 Task: Open Card Compliance Assessment in Board IT Infrastructure Planning and Optimization to Workspace Information Management and add a team member Softage.3@softage.net, a label Blue, a checklist Patent Application, an attachment from your computer, a color Blue and finally, add a card description 'Conduct customer research for new customer referral' and a comment 'This task presents an opportunity to demonstrate our leadership and decision-making skills, making informed choices and taking action.'. Add a start date 'Jan 03, 1900' with a due date 'Jan 10, 1900'
Action: Mouse moved to (292, 159)
Screenshot: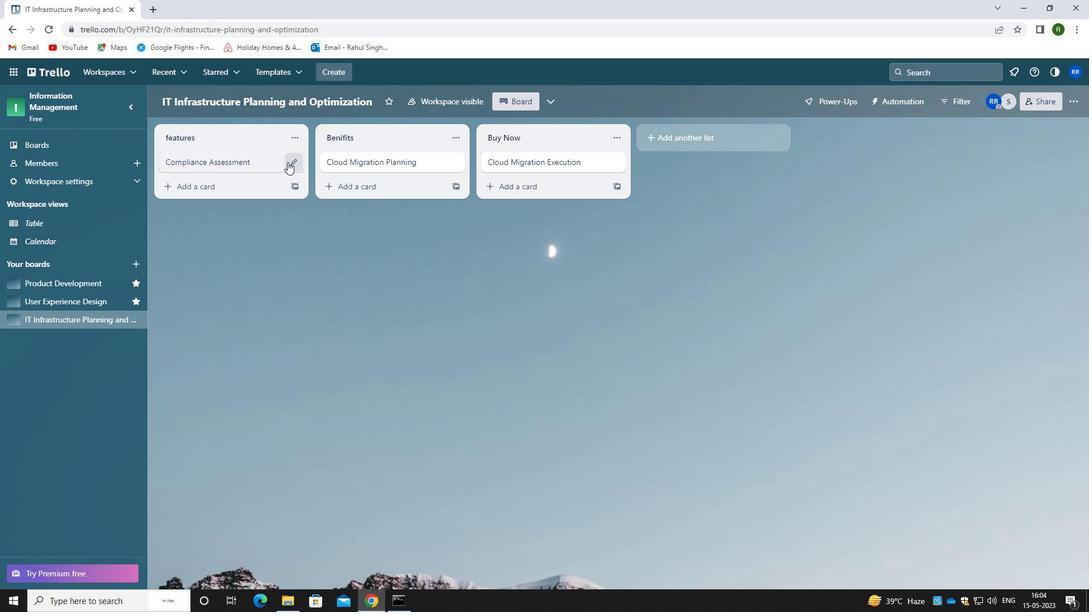 
Action: Mouse pressed left at (292, 159)
Screenshot: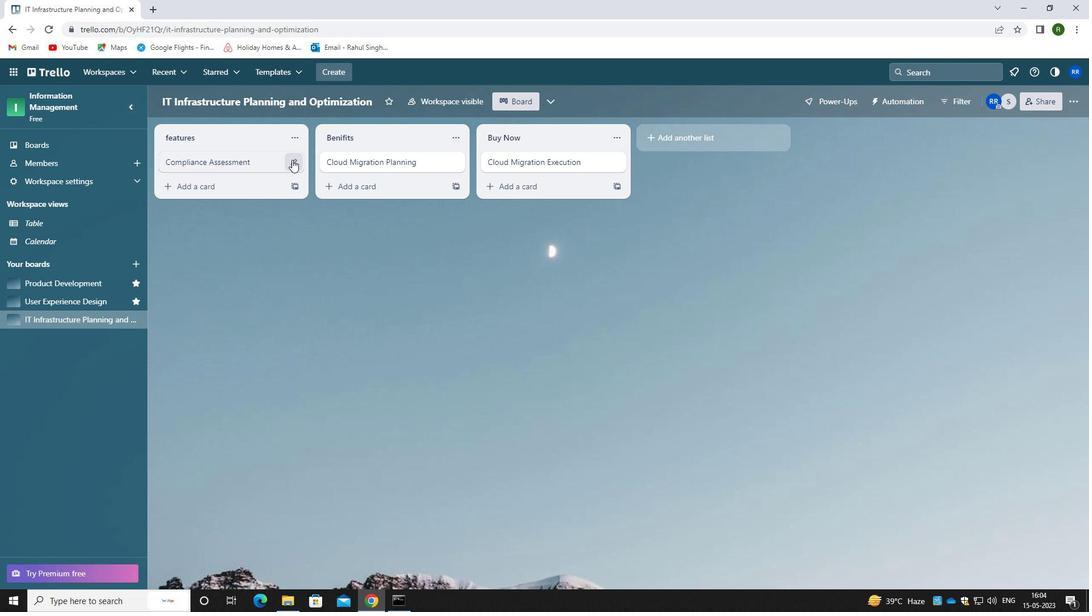 
Action: Mouse moved to (353, 164)
Screenshot: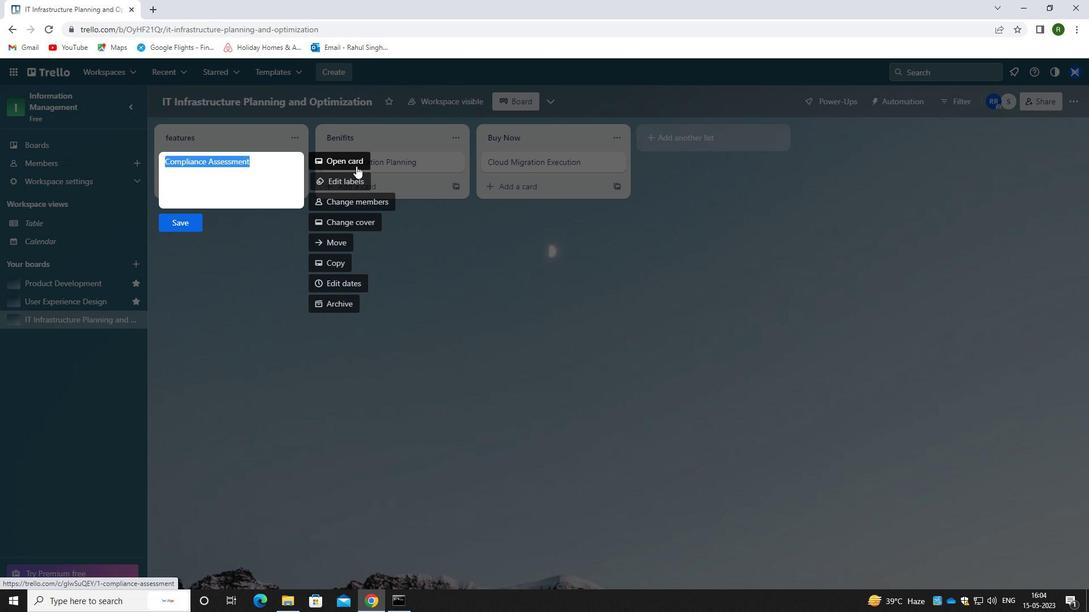 
Action: Mouse pressed left at (353, 164)
Screenshot: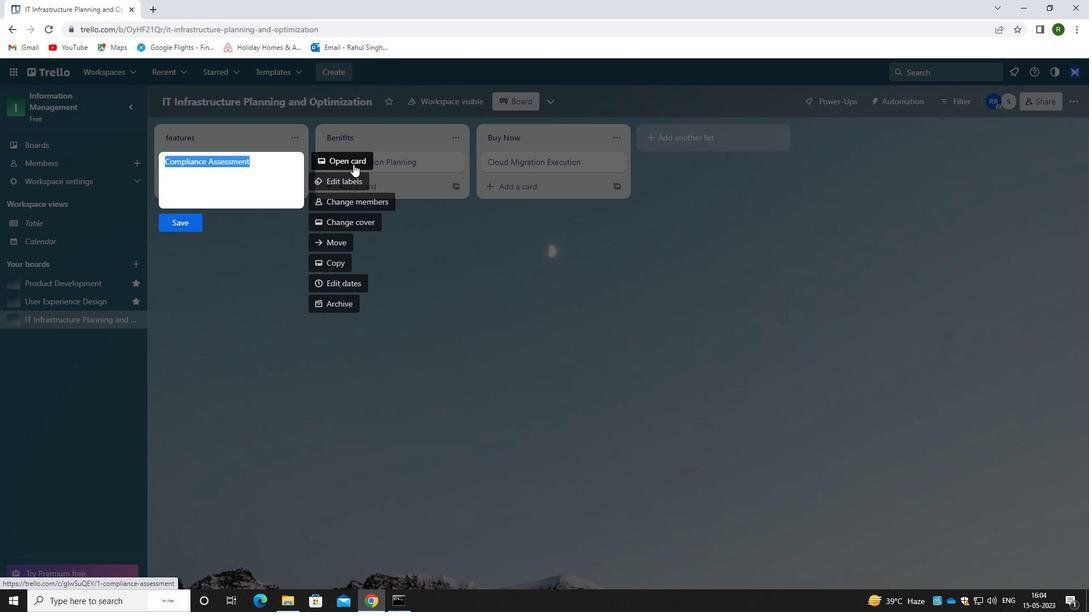 
Action: Mouse moved to (682, 203)
Screenshot: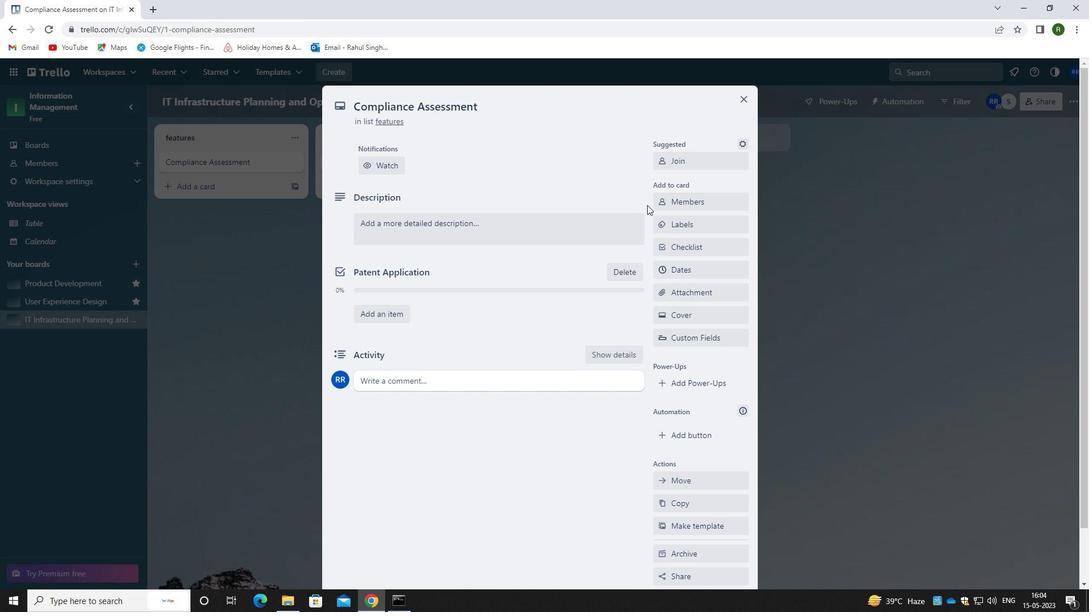 
Action: Mouse pressed left at (682, 203)
Screenshot: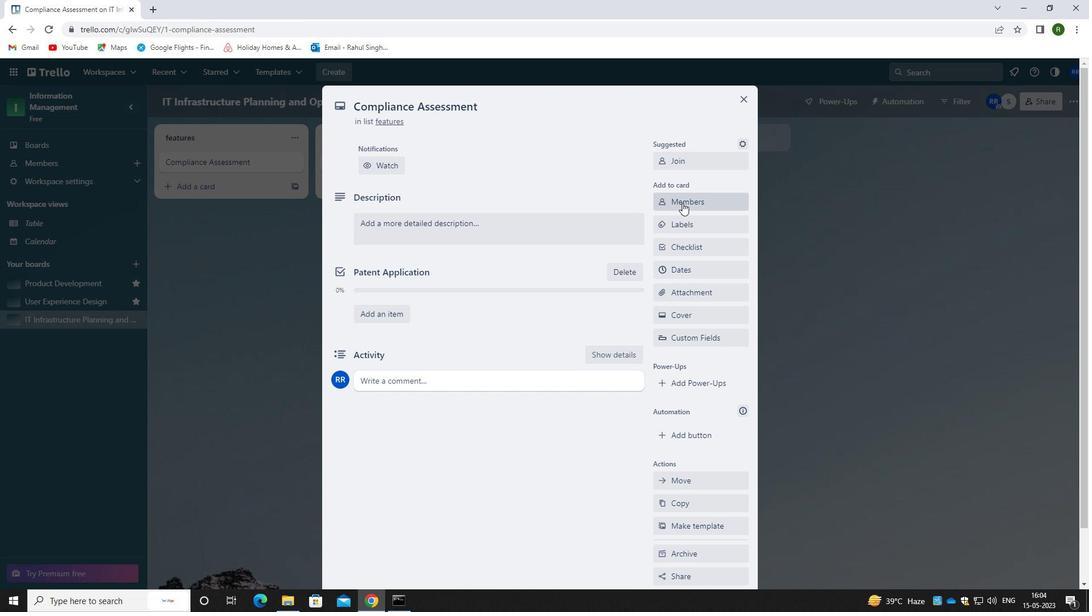 
Action: Mouse moved to (573, 212)
Screenshot: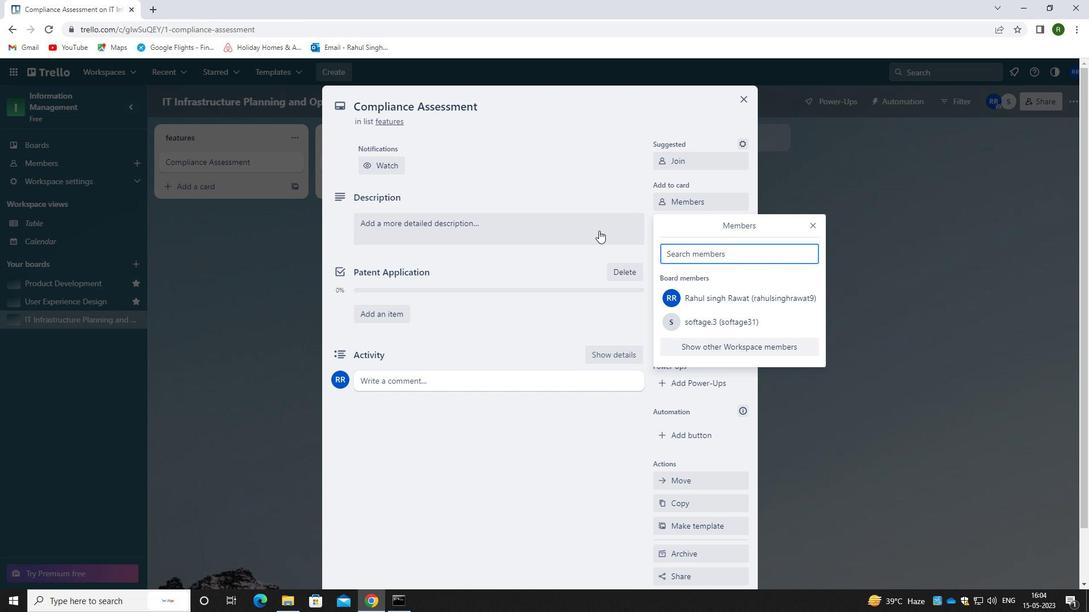 
Action: Key pressed <Key.caps_lock>s<Key.caps_lock>oftage.3<Key.shift>@SOFTAGE.NET
Screenshot: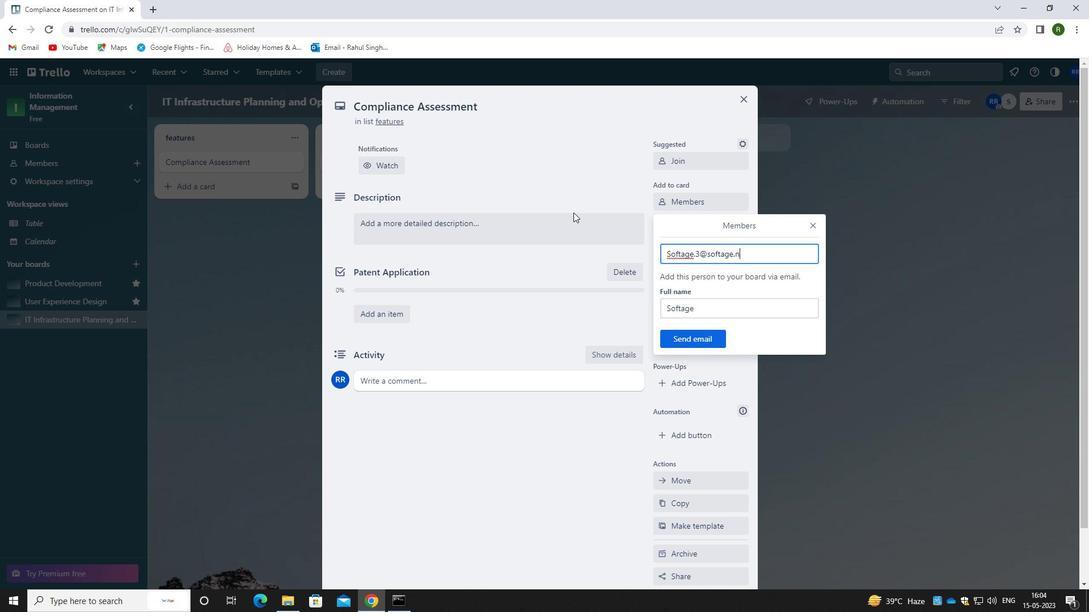
Action: Mouse moved to (685, 338)
Screenshot: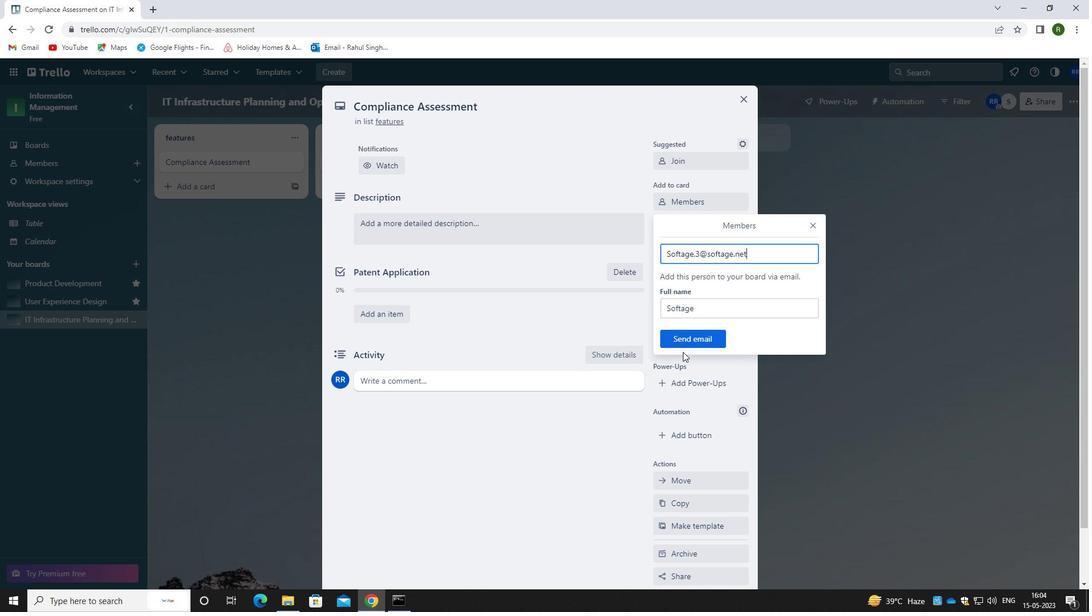 
Action: Mouse pressed left at (685, 338)
Screenshot: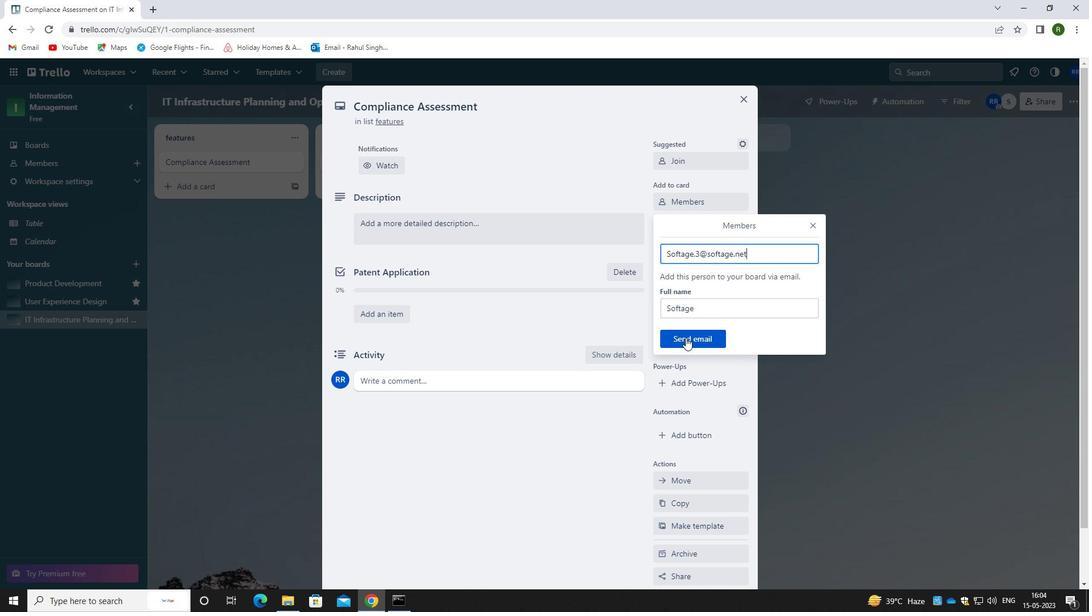 
Action: Mouse moved to (686, 223)
Screenshot: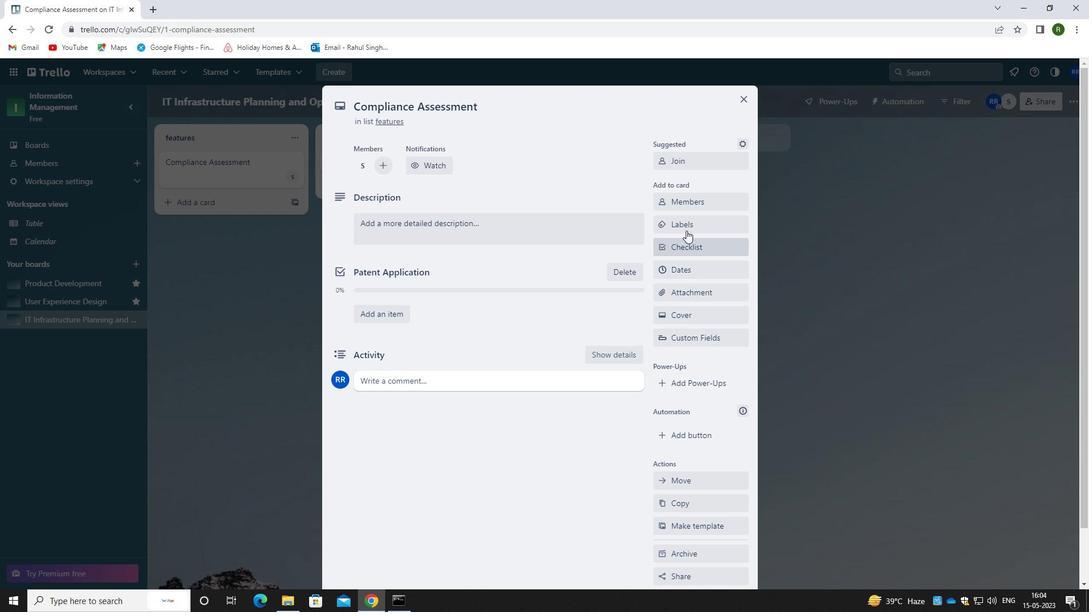 
Action: Mouse pressed left at (686, 223)
Screenshot: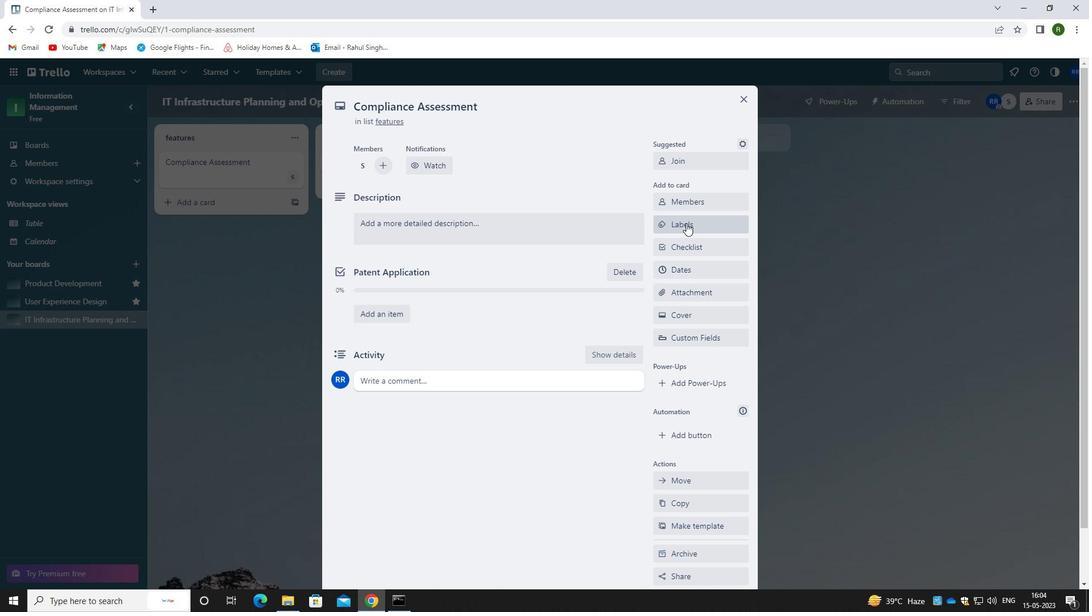 
Action: Mouse moved to (593, 205)
Screenshot: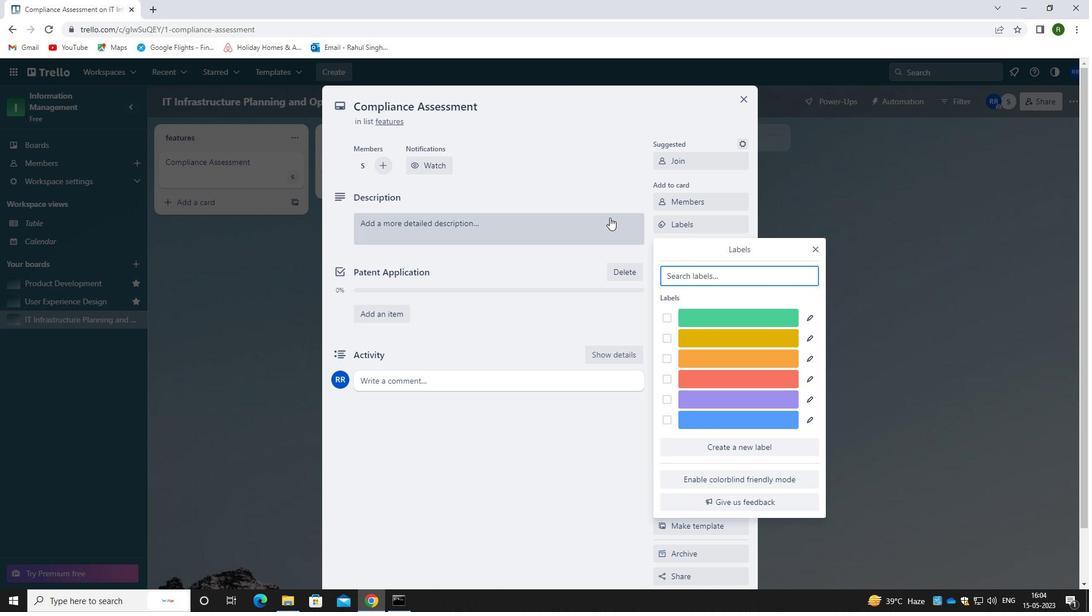 
Action: Key pressed BLUE
Screenshot: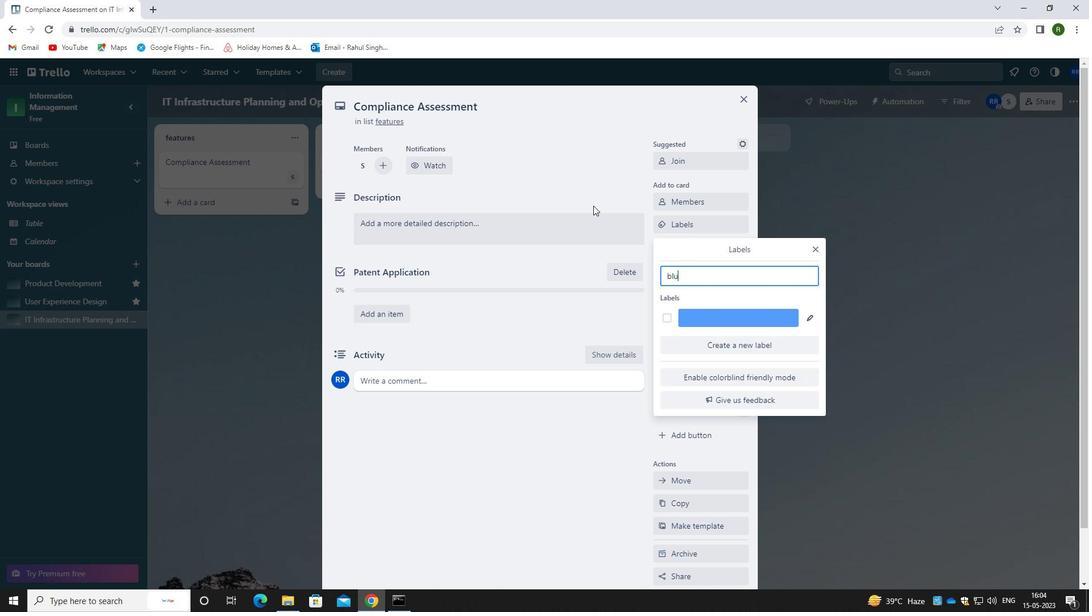 
Action: Mouse moved to (669, 318)
Screenshot: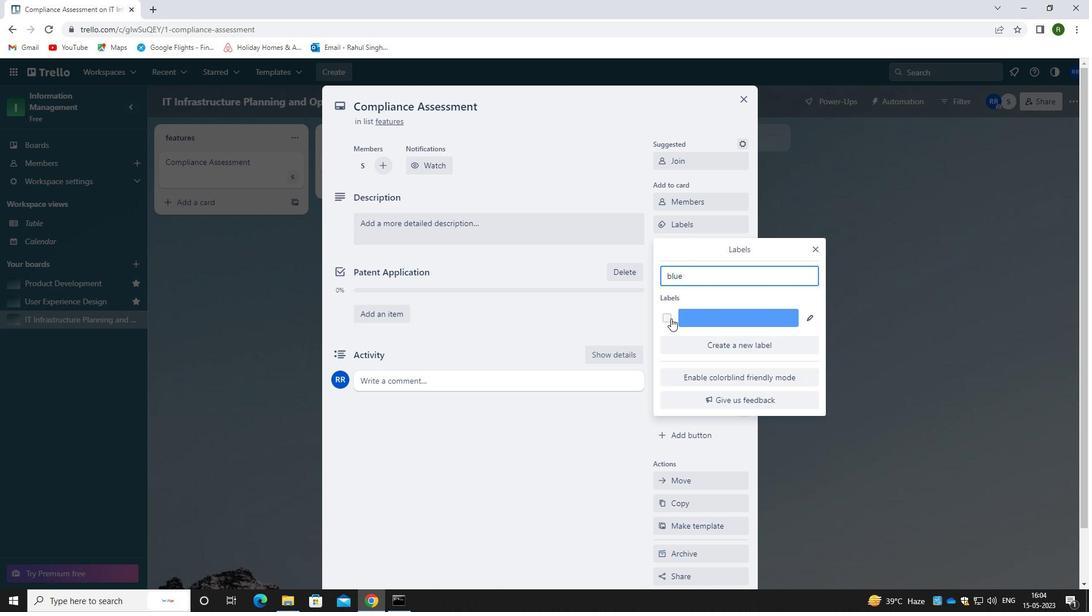 
Action: Mouse pressed left at (669, 318)
Screenshot: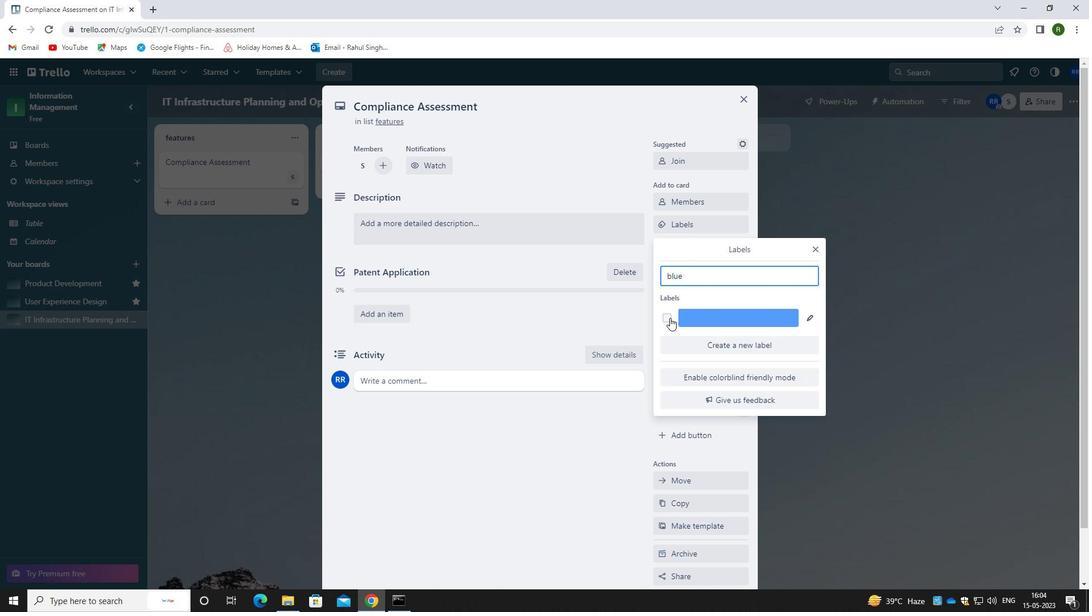 
Action: Mouse moved to (610, 436)
Screenshot: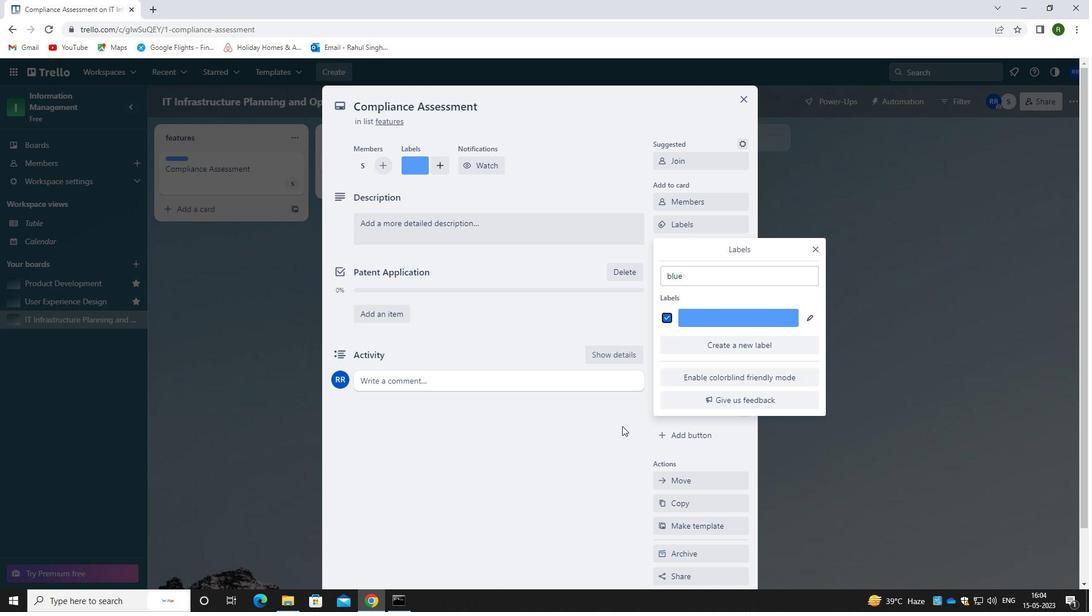 
Action: Mouse pressed left at (610, 436)
Screenshot: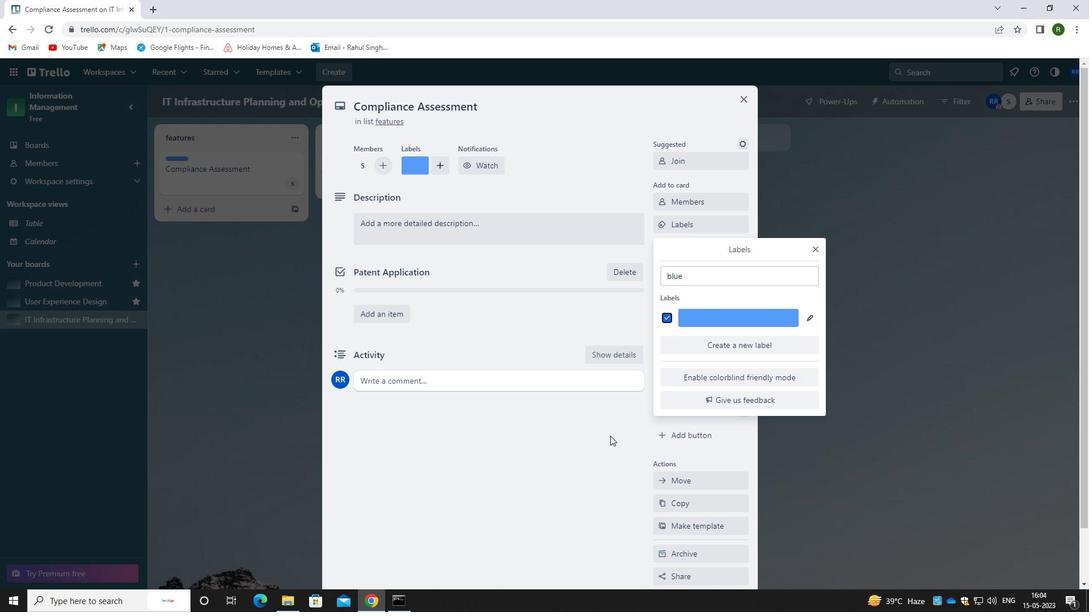 
Action: Mouse moved to (692, 242)
Screenshot: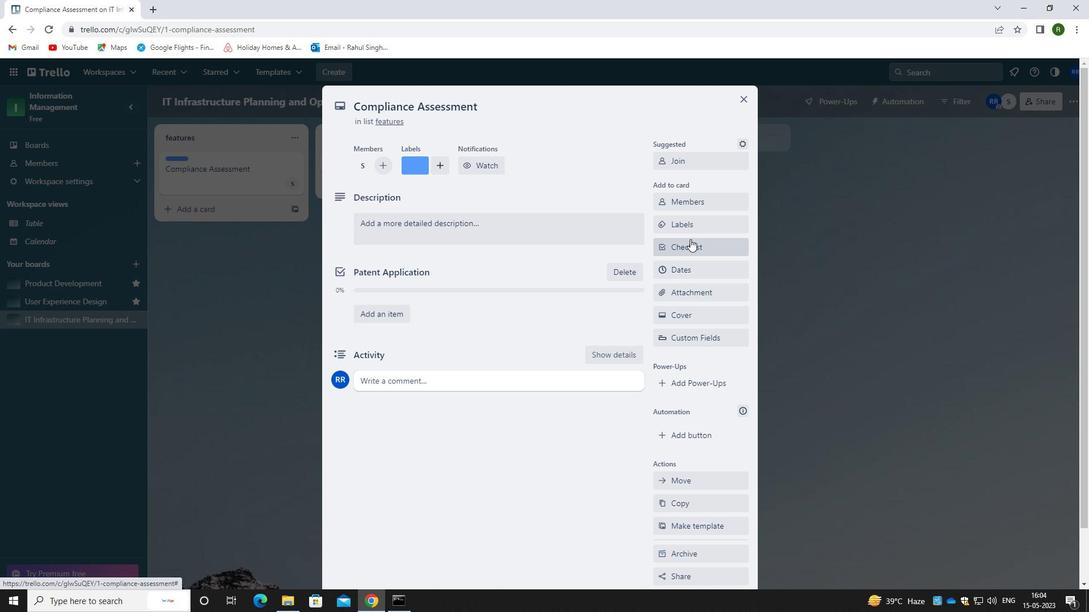 
Action: Mouse pressed left at (692, 242)
Screenshot: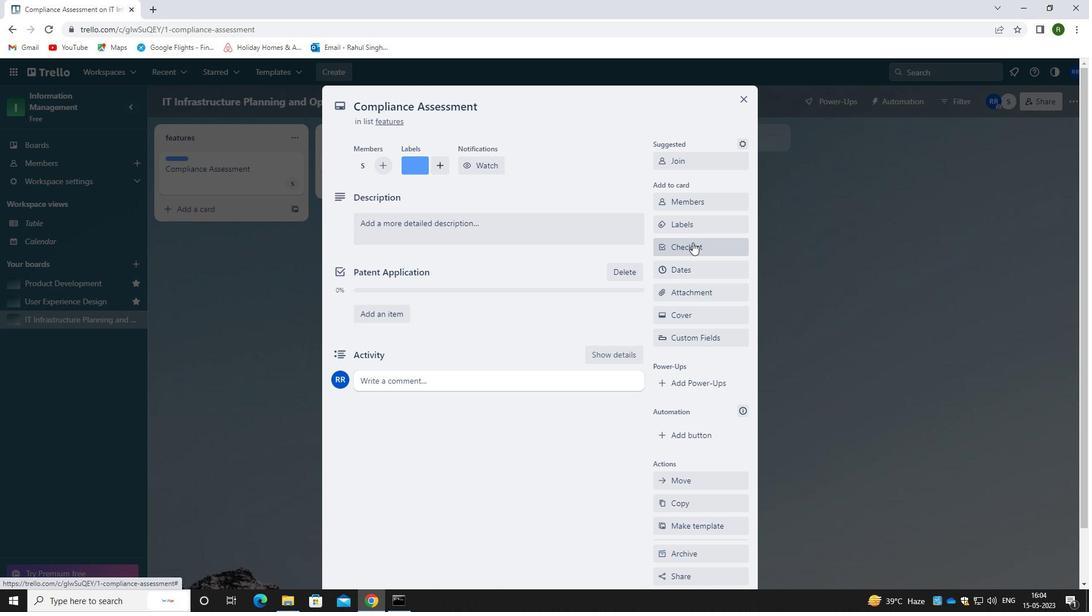 
Action: Mouse moved to (668, 272)
Screenshot: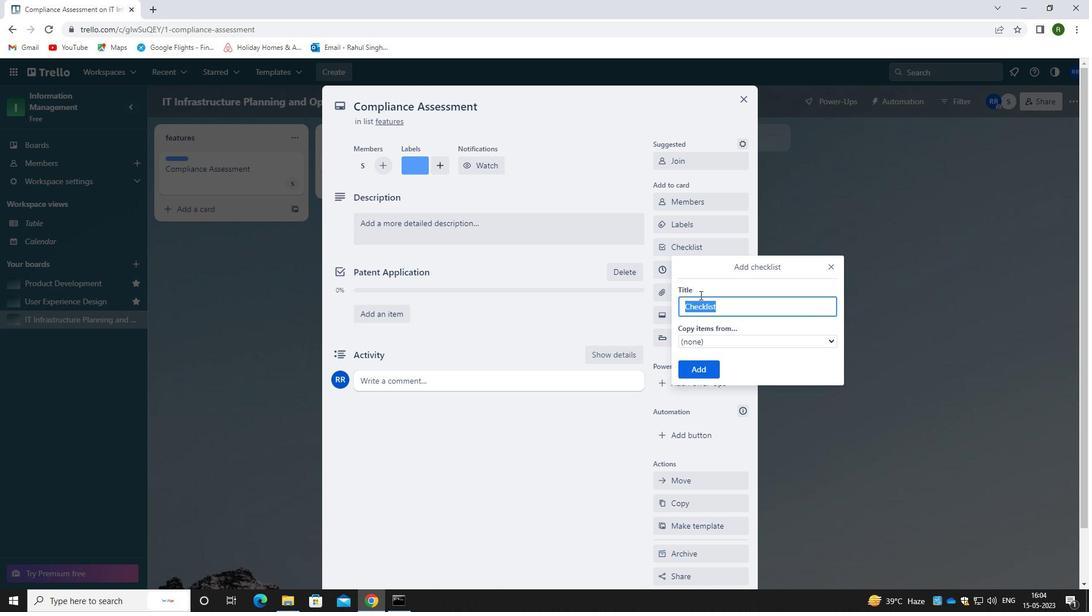 
Action: Key pressed <Key.backspace><Key.shift>PATENT<Key.space><Key.shift>APPLICATION
Screenshot: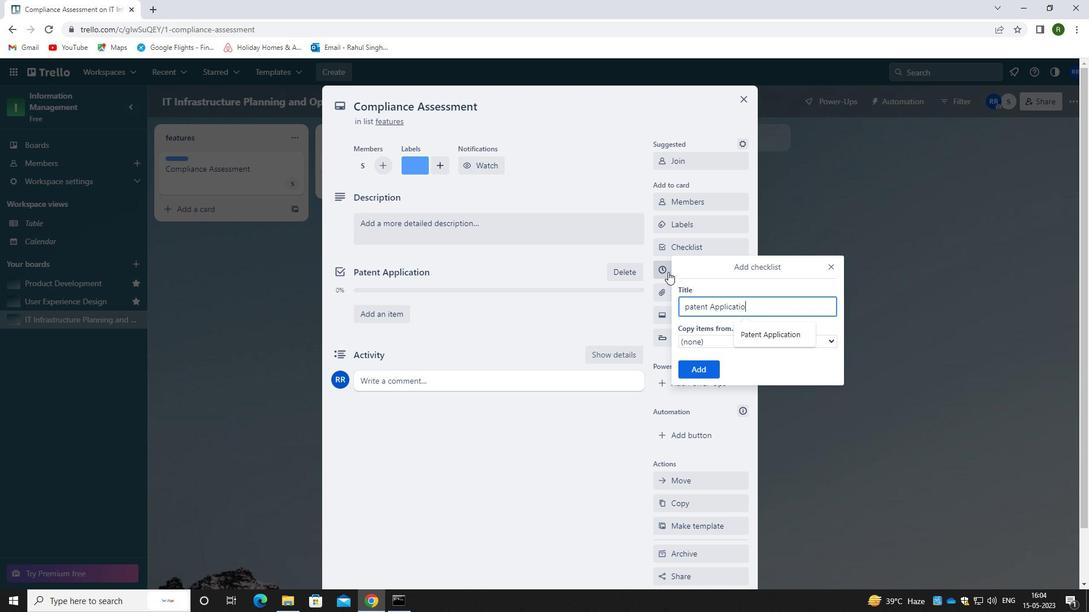 
Action: Mouse moved to (763, 342)
Screenshot: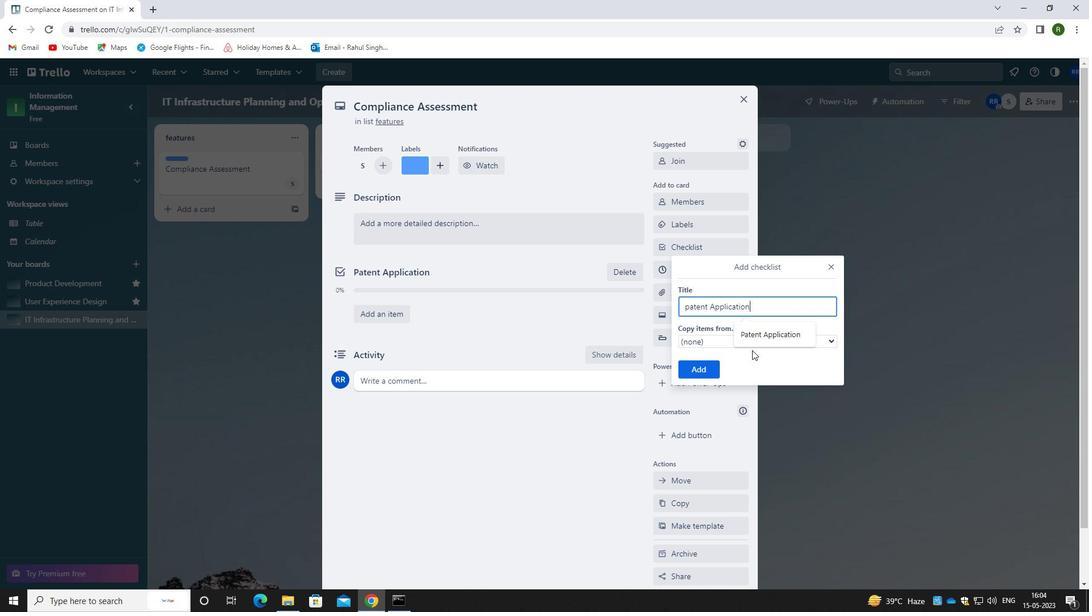 
Action: Mouse pressed left at (763, 342)
Screenshot: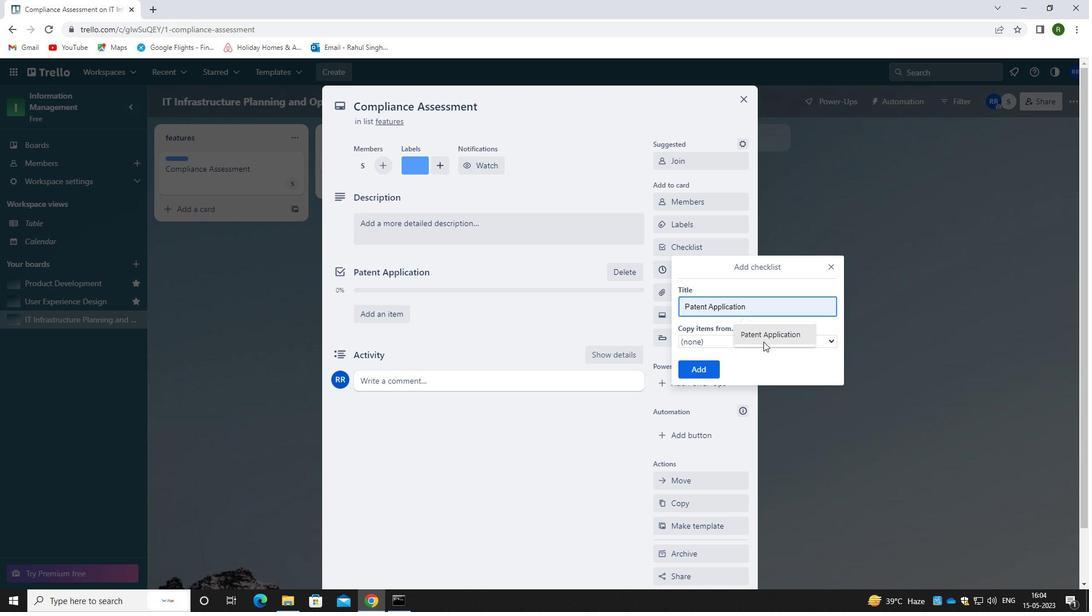 
Action: Mouse moved to (697, 364)
Screenshot: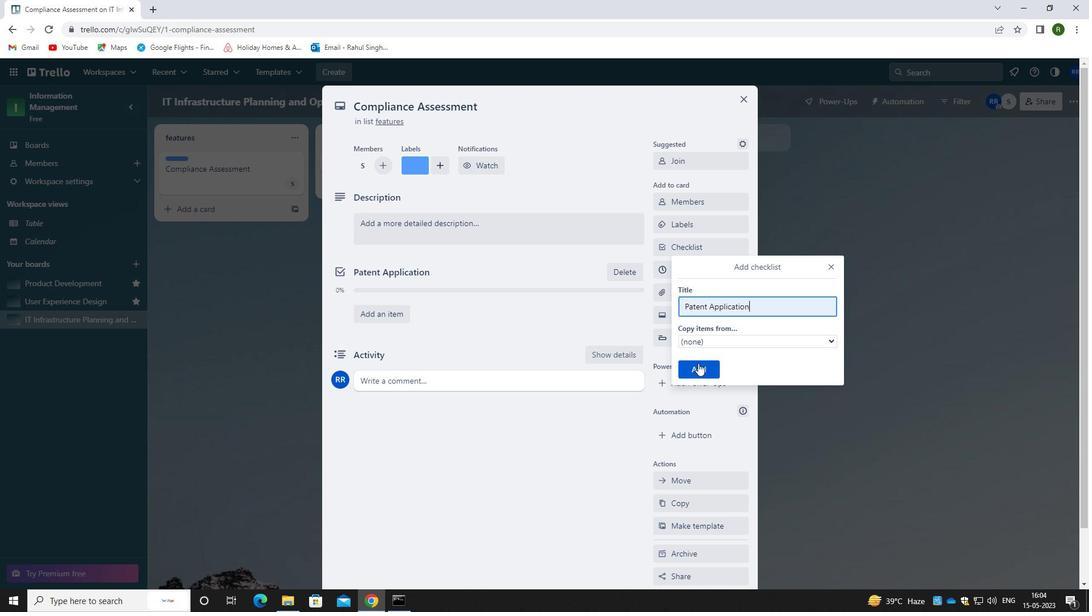 
Action: Mouse pressed left at (697, 364)
Screenshot: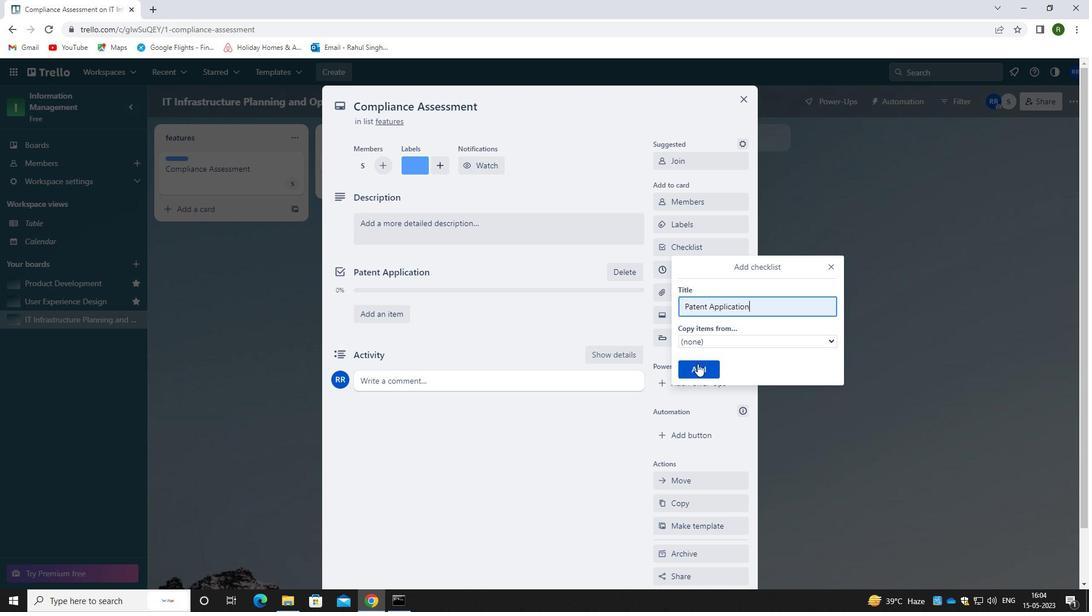 
Action: Mouse moved to (686, 289)
Screenshot: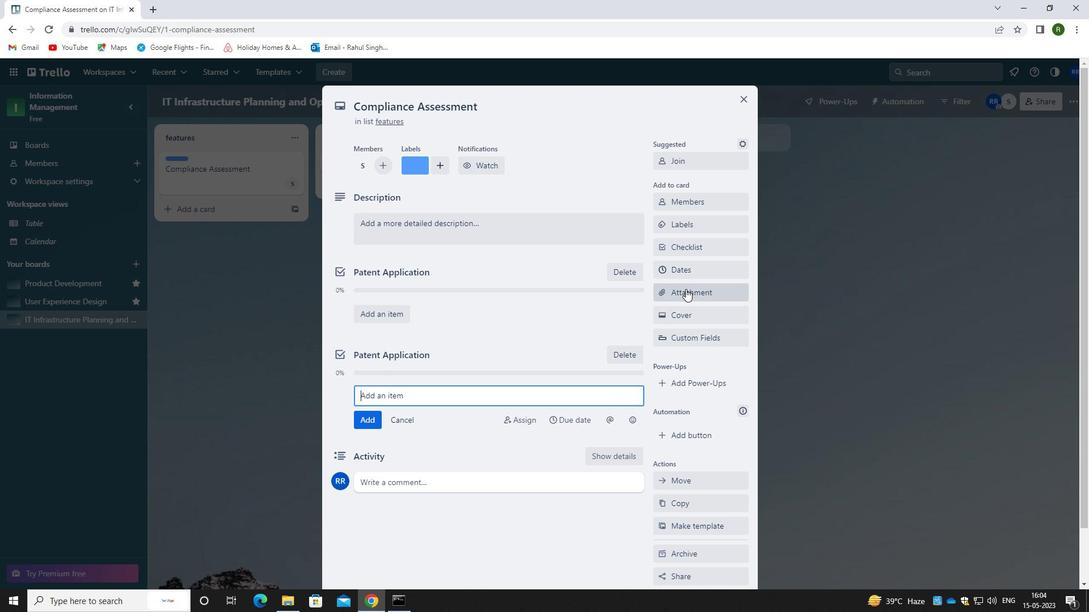 
Action: Mouse pressed left at (686, 289)
Screenshot: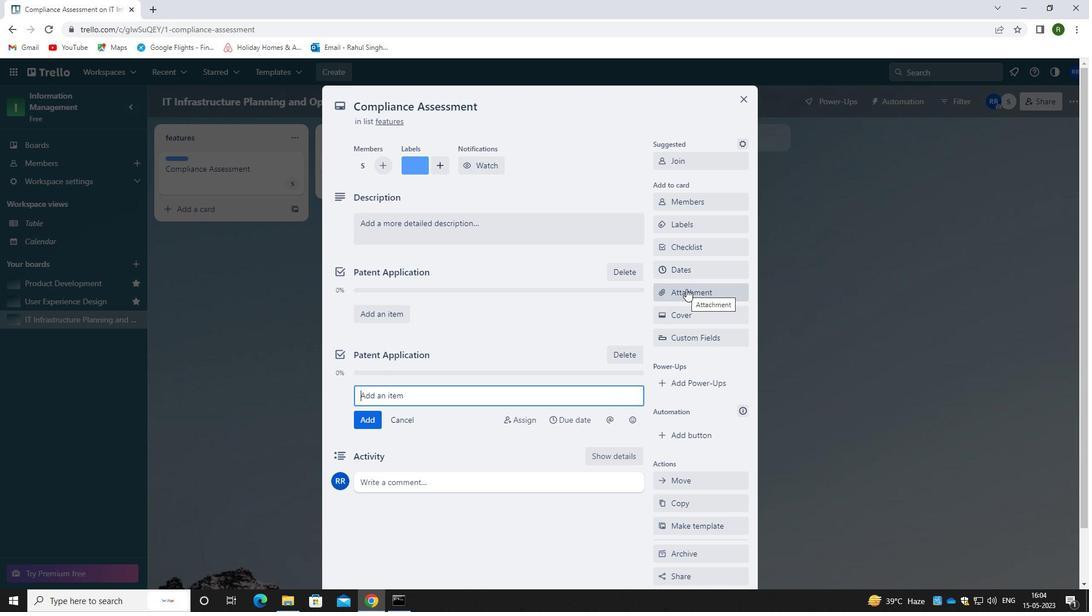 
Action: Mouse moved to (684, 343)
Screenshot: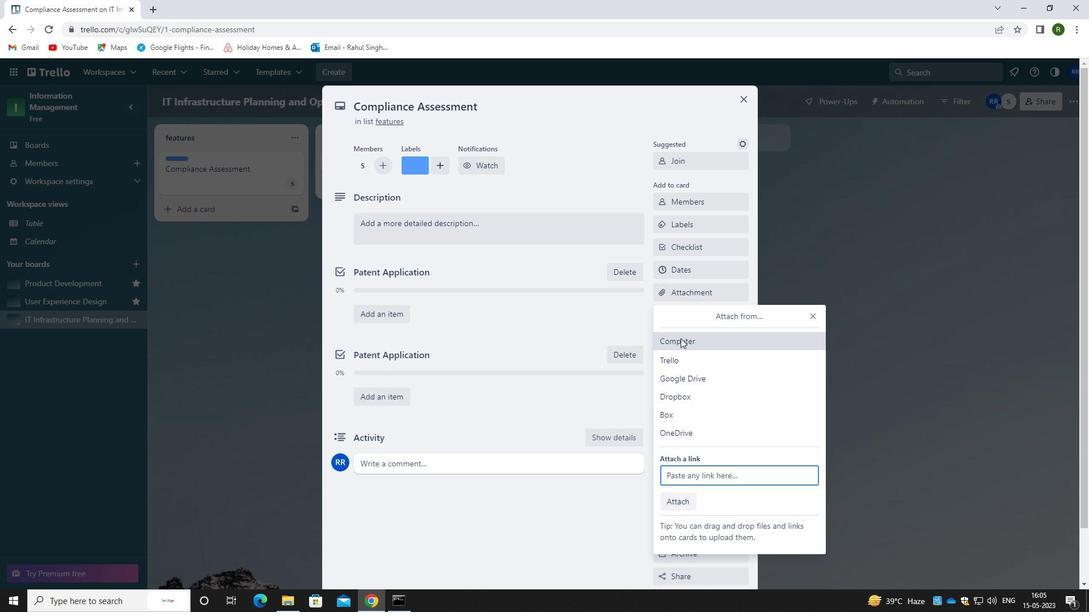 
Action: Mouse pressed left at (684, 343)
Screenshot: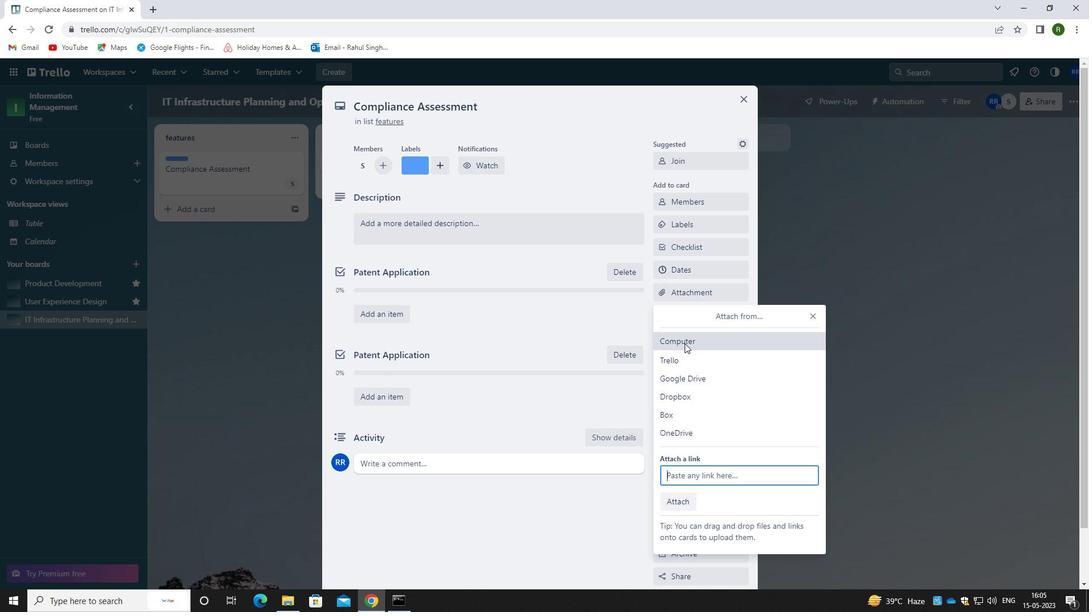 
Action: Mouse moved to (148, 125)
Screenshot: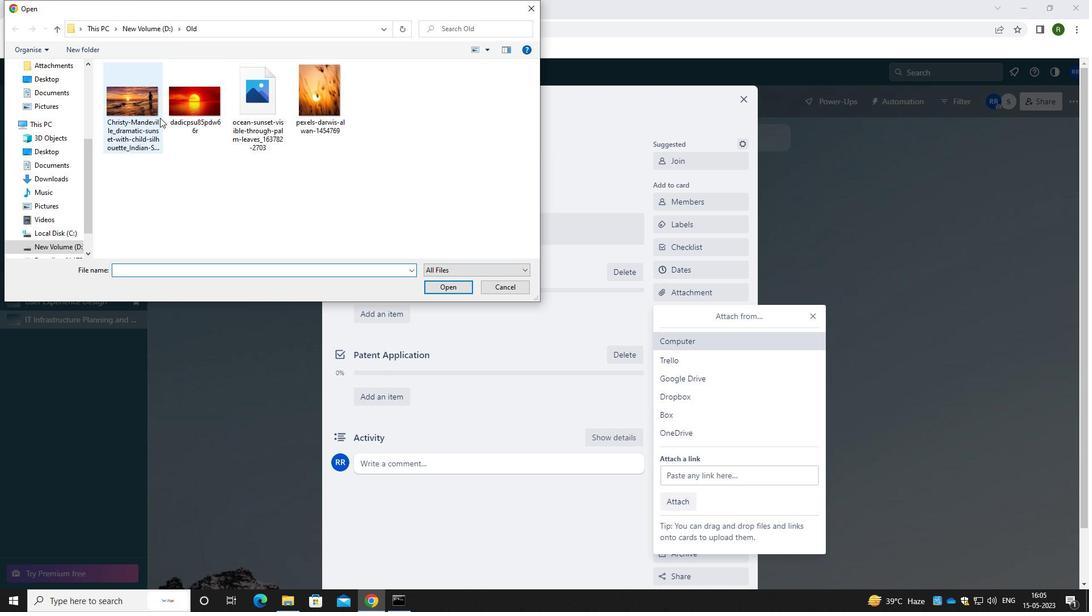 
Action: Mouse pressed left at (148, 125)
Screenshot: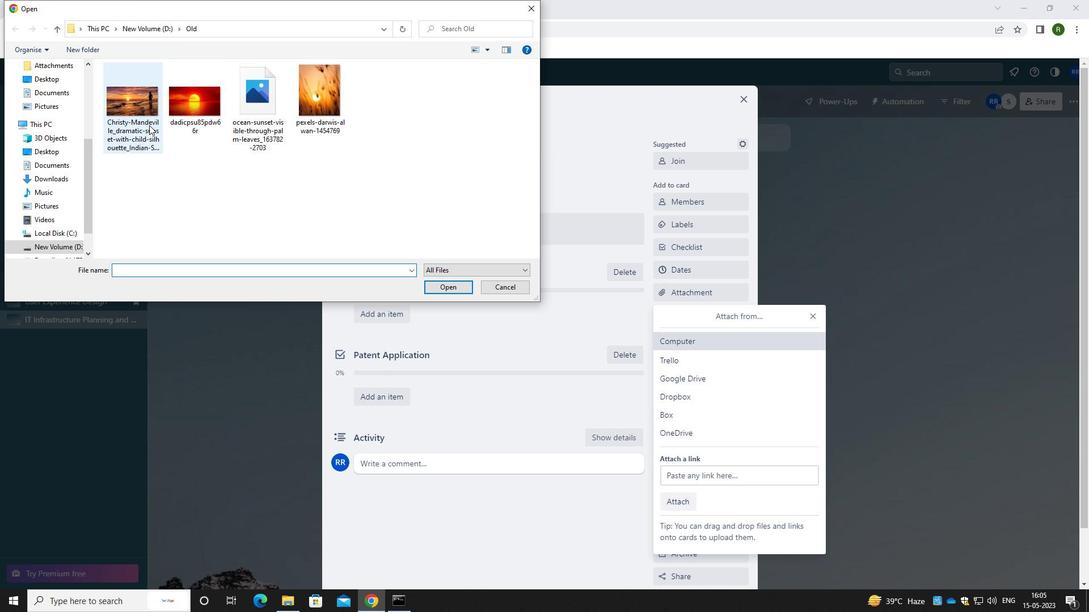 
Action: Mouse moved to (446, 285)
Screenshot: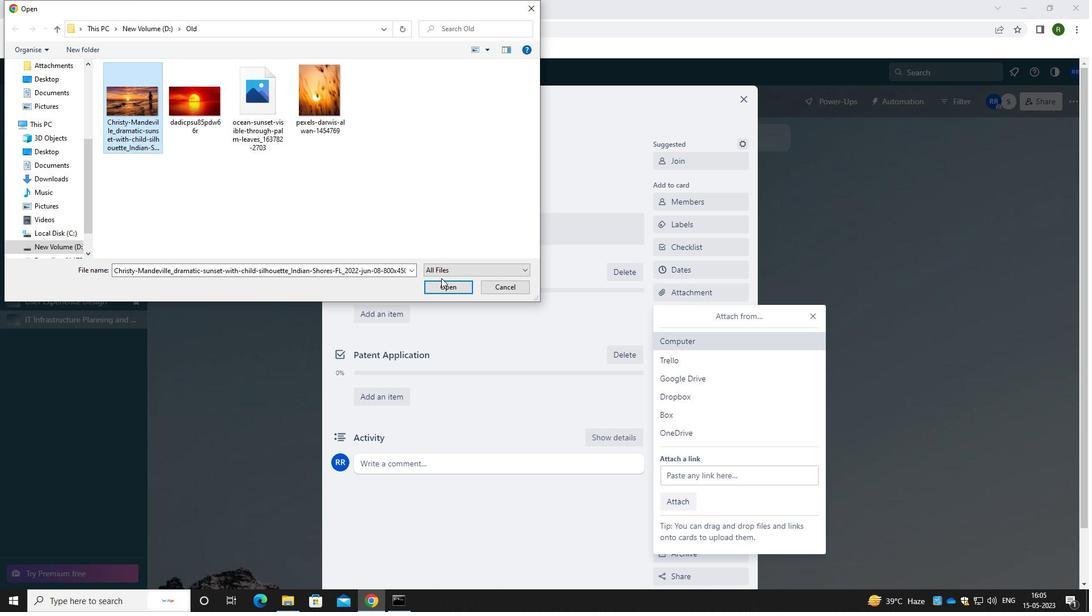 
Action: Mouse pressed left at (446, 285)
Screenshot: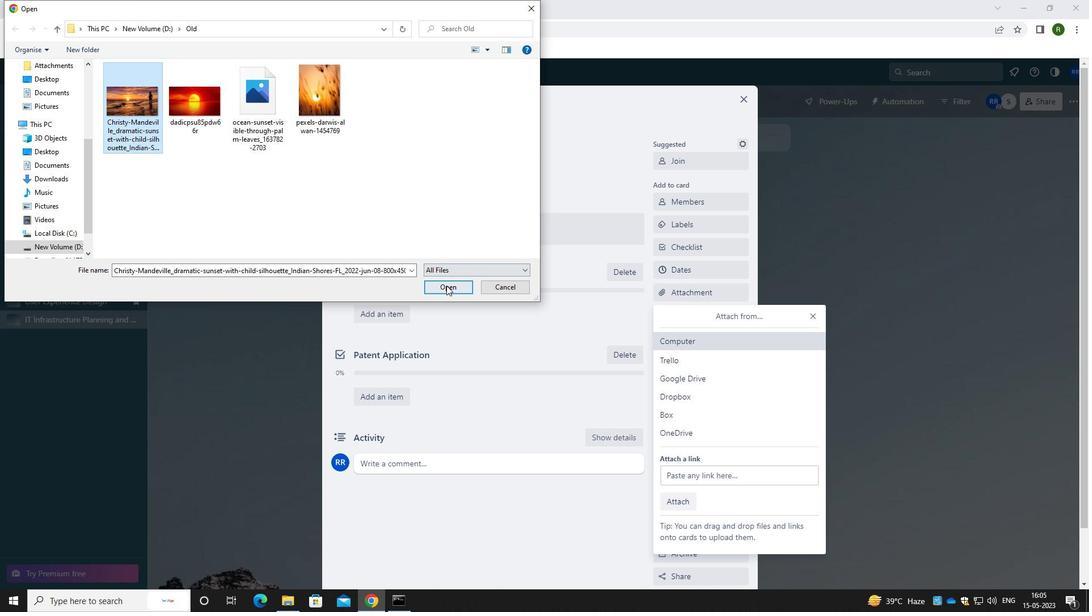 
Action: Mouse moved to (479, 238)
Screenshot: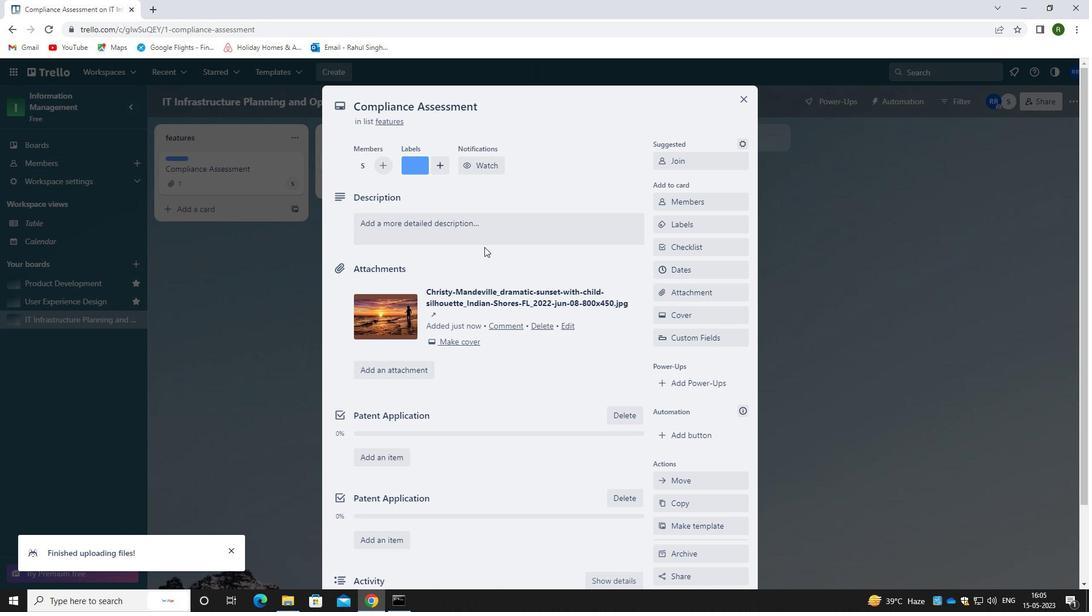 
Action: Mouse pressed left at (479, 238)
Screenshot: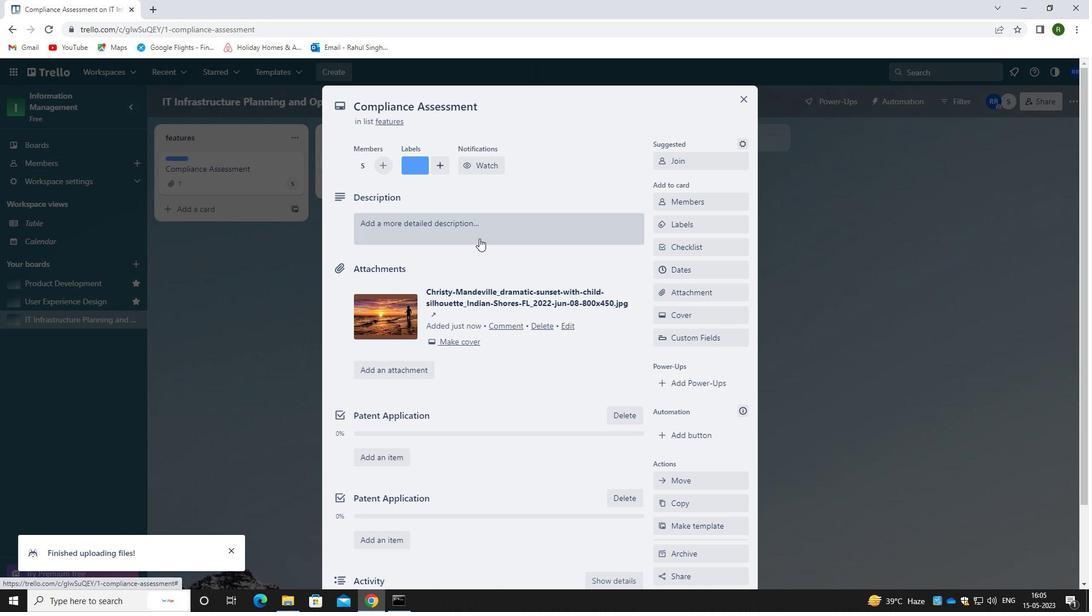 
Action: Mouse moved to (491, 283)
Screenshot: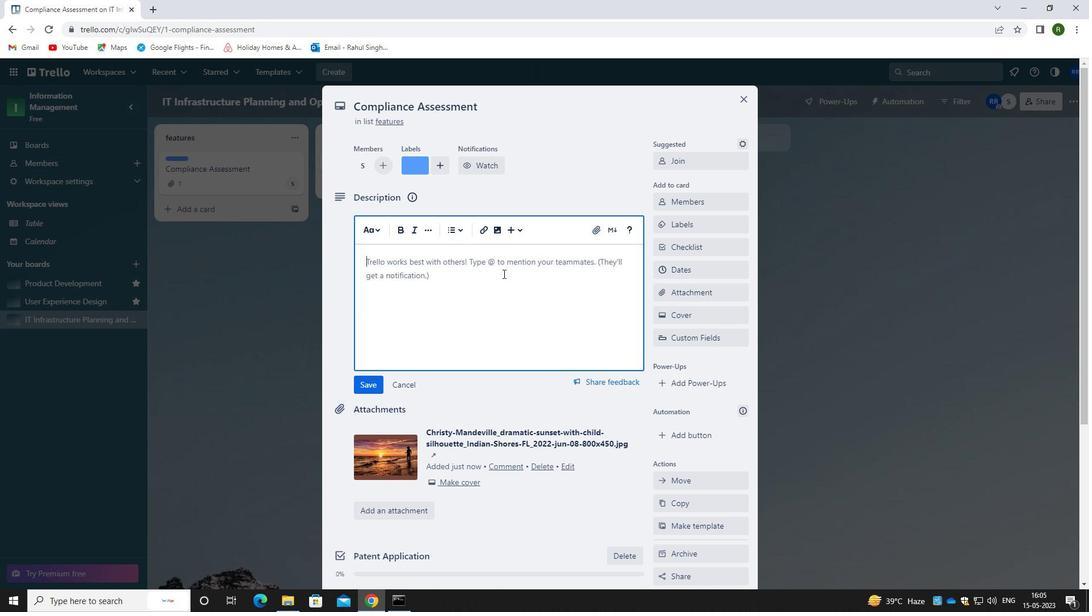 
Action: Mouse pressed left at (491, 283)
Screenshot: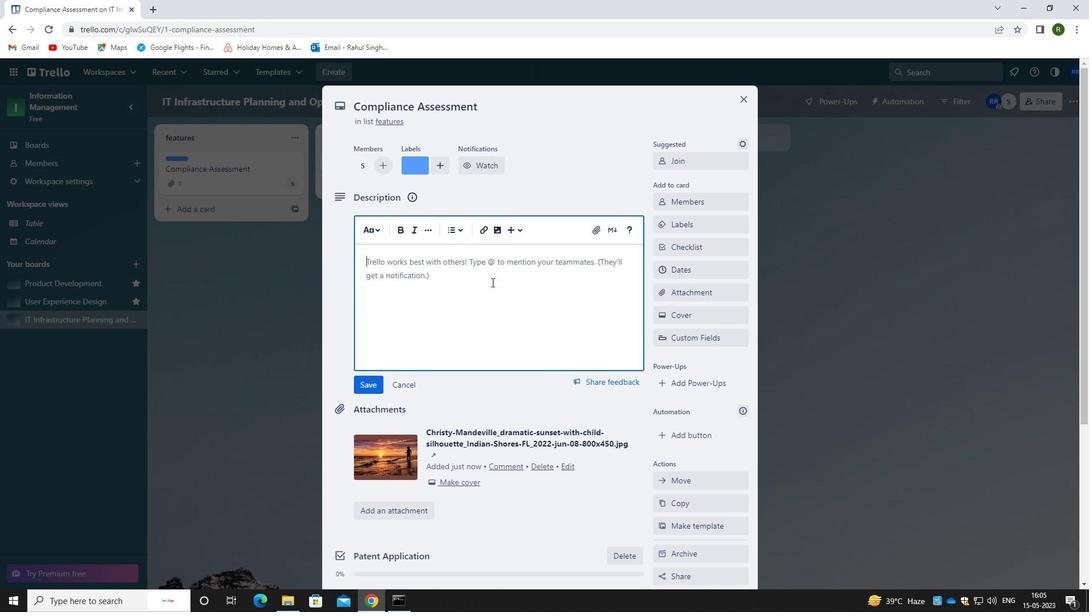 
Action: Key pressed <Key.caps_lock>C<Key.caps_lock>ONDUCT<Key.space>CUSTOMER<Key.space>RESEARCH<Key.space>FOR<Key.space>NEW<Key.space>CUSTOMER<Key.space>REFERRAL
Screenshot: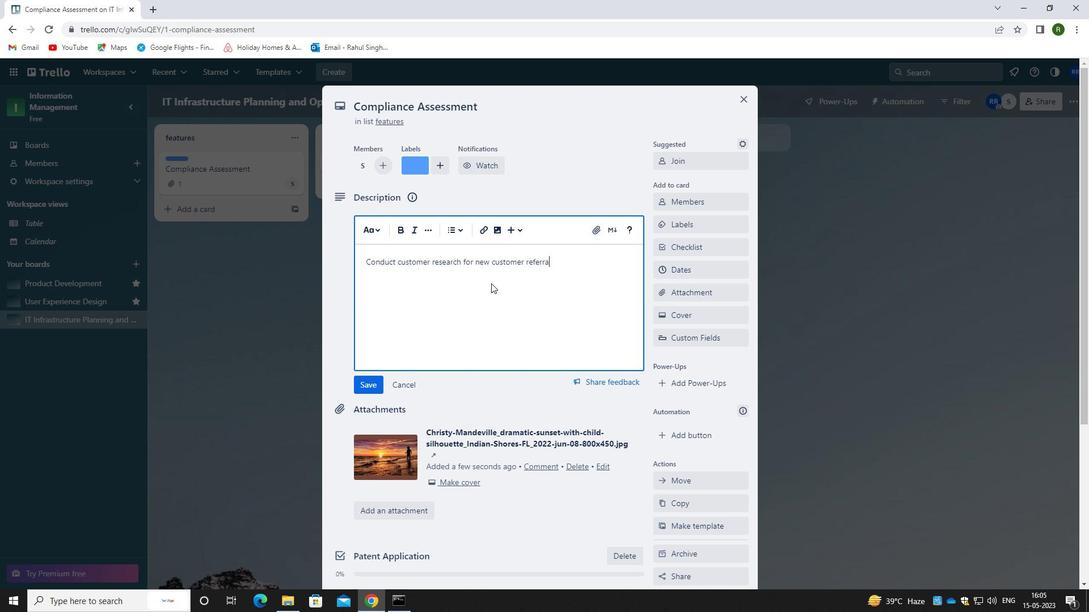 
Action: Mouse moved to (365, 390)
Screenshot: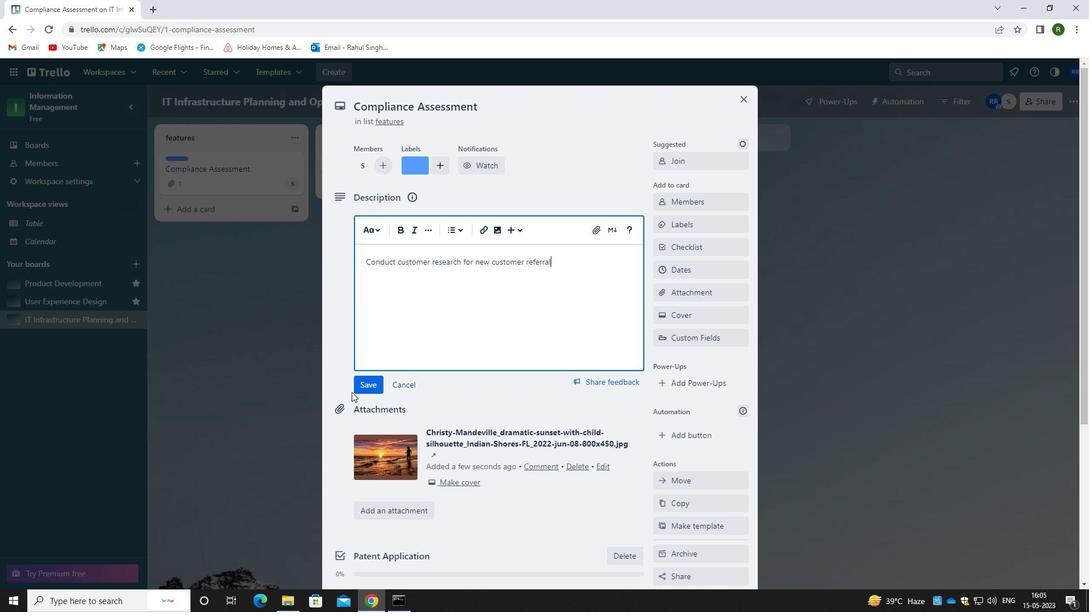 
Action: Mouse pressed left at (365, 390)
Screenshot: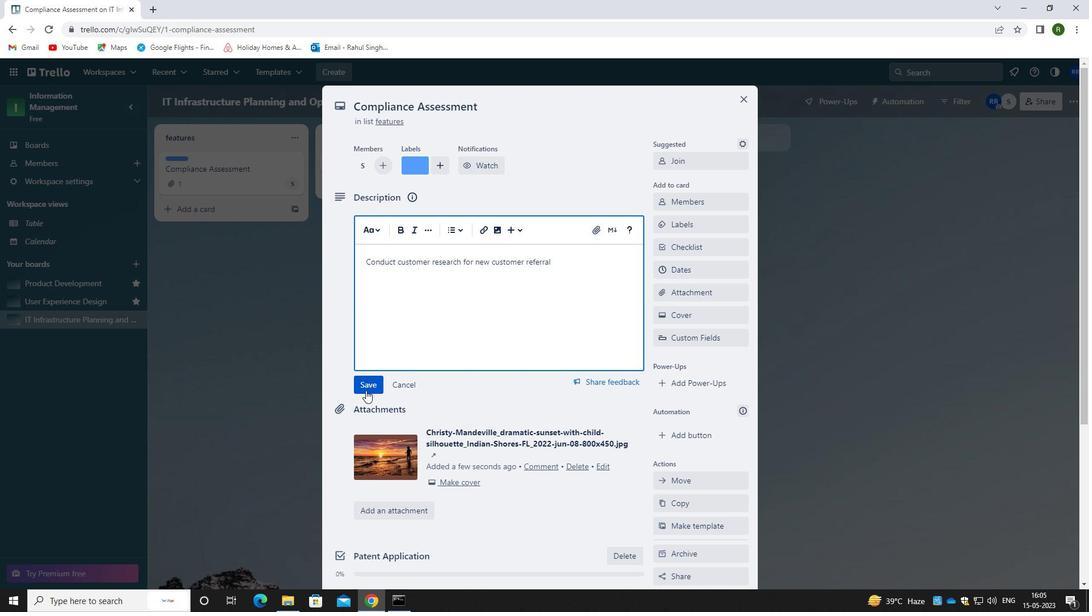
Action: Mouse moved to (454, 345)
Screenshot: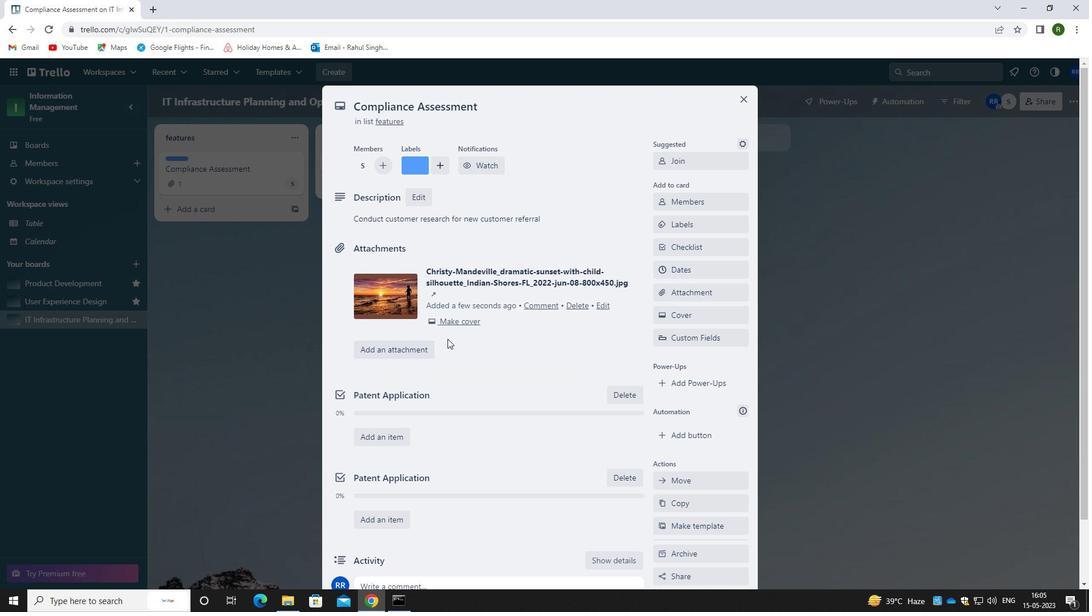 
Action: Mouse scrolled (454, 344) with delta (0, 0)
Screenshot: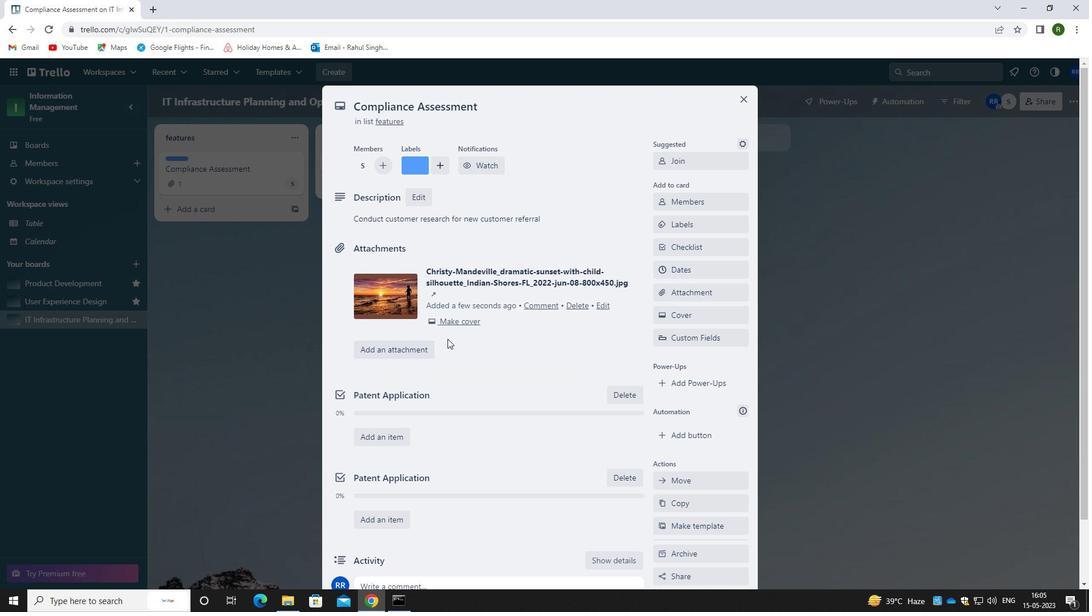 
Action: Mouse moved to (454, 346)
Screenshot: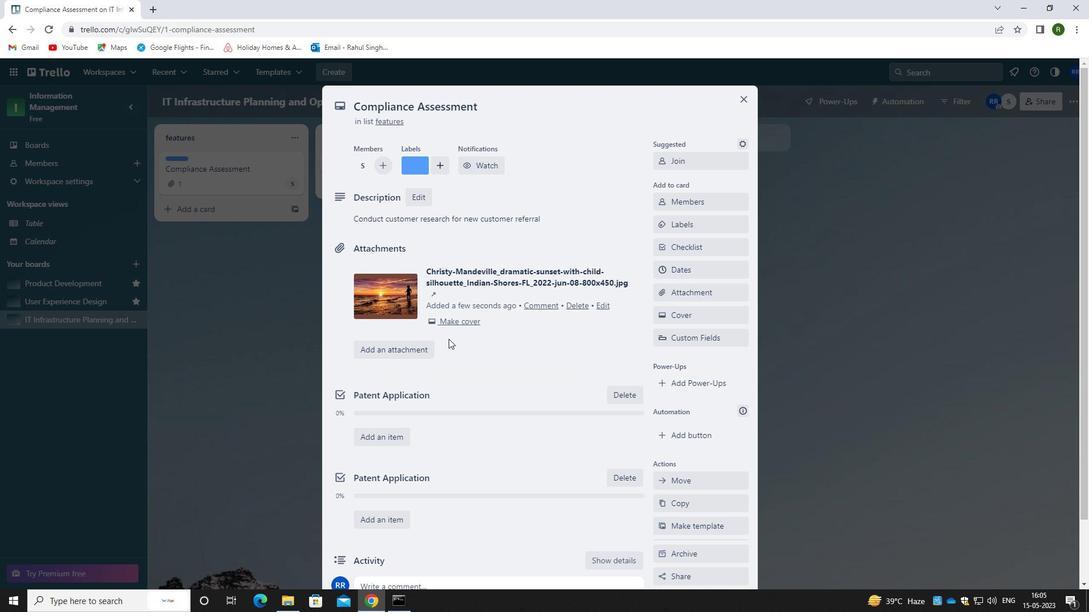 
Action: Mouse scrolled (454, 345) with delta (0, 0)
Screenshot: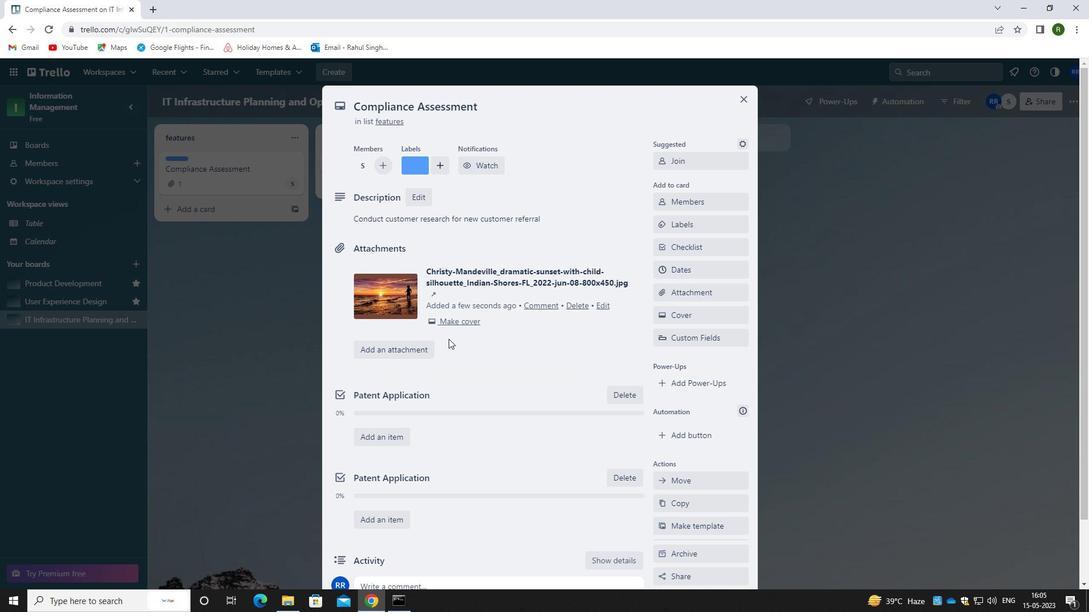 
Action: Mouse moved to (398, 526)
Screenshot: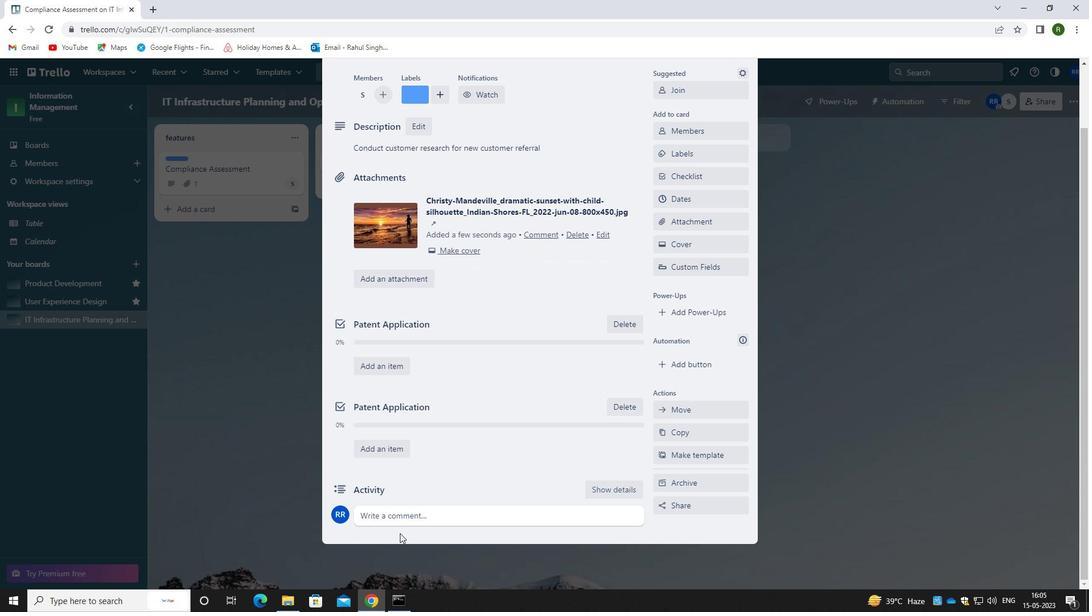 
Action: Mouse pressed left at (398, 526)
Screenshot: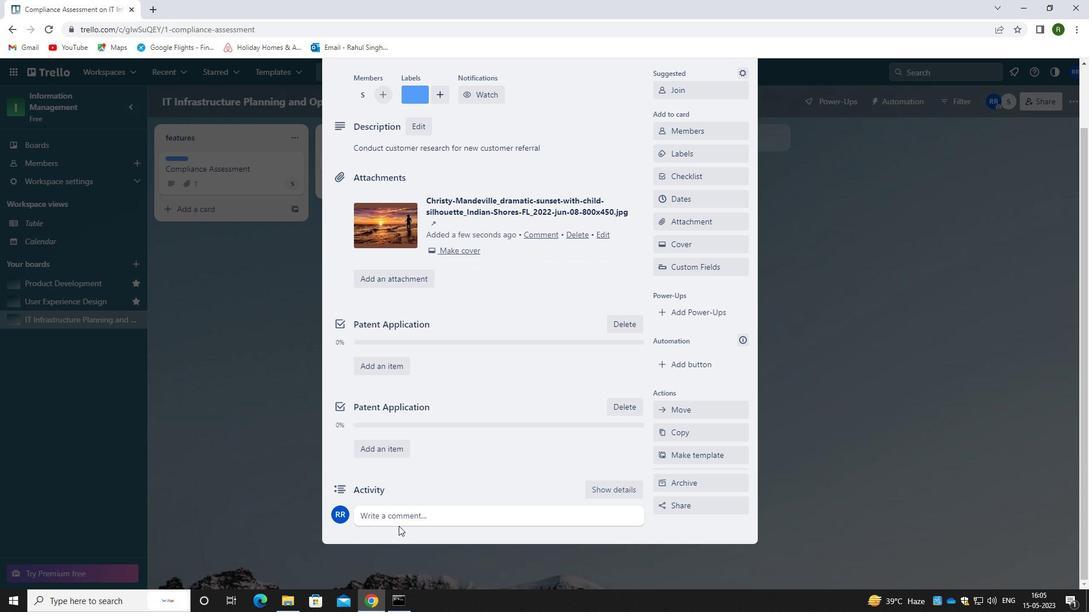 
Action: Mouse moved to (399, 522)
Screenshot: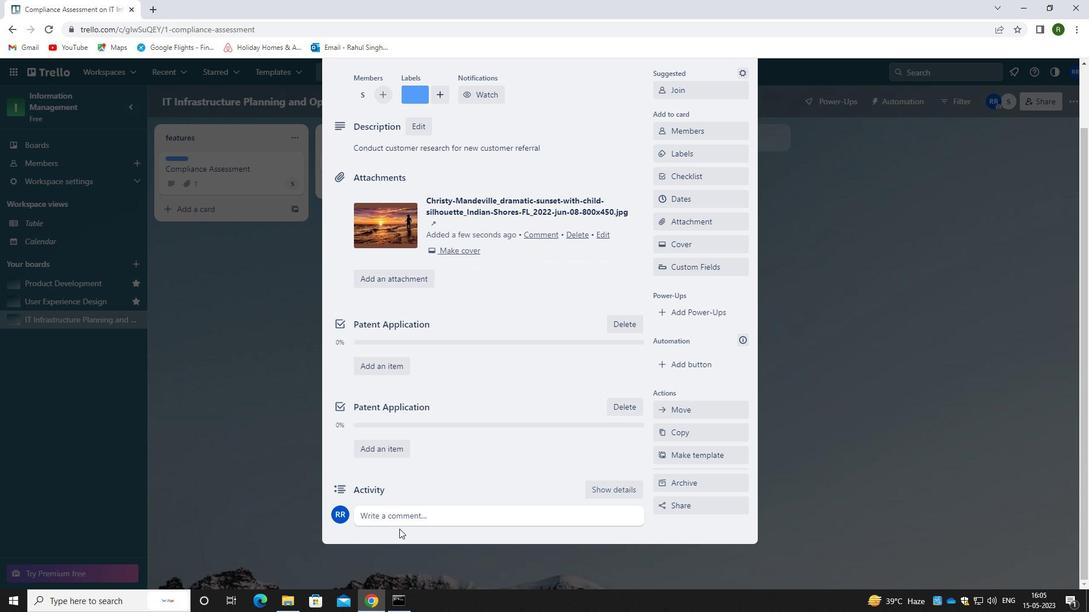 
Action: Mouse pressed left at (399, 522)
Screenshot: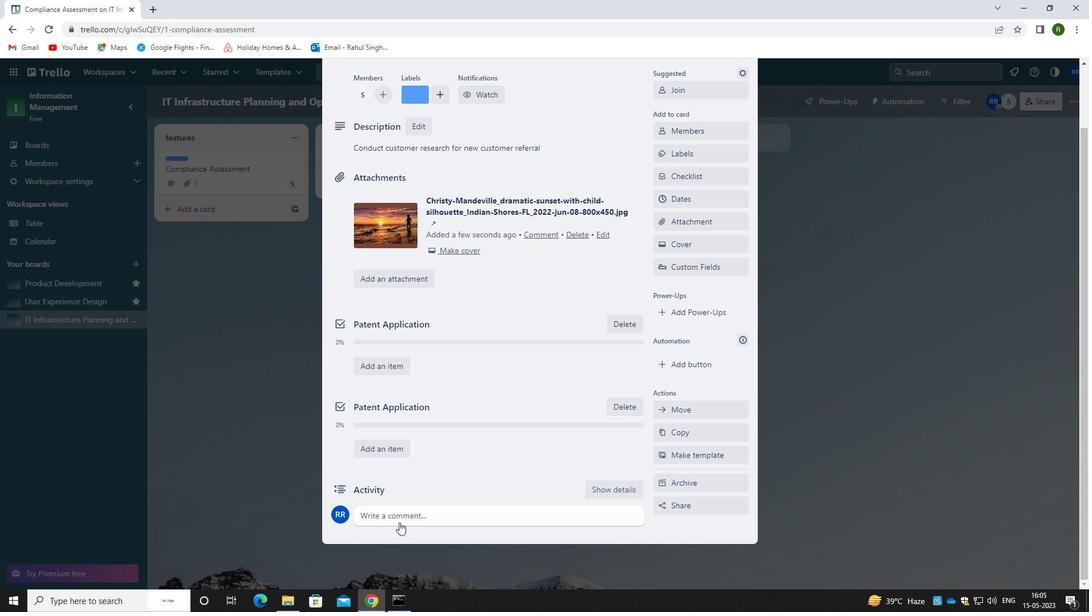
Action: Mouse moved to (407, 549)
Screenshot: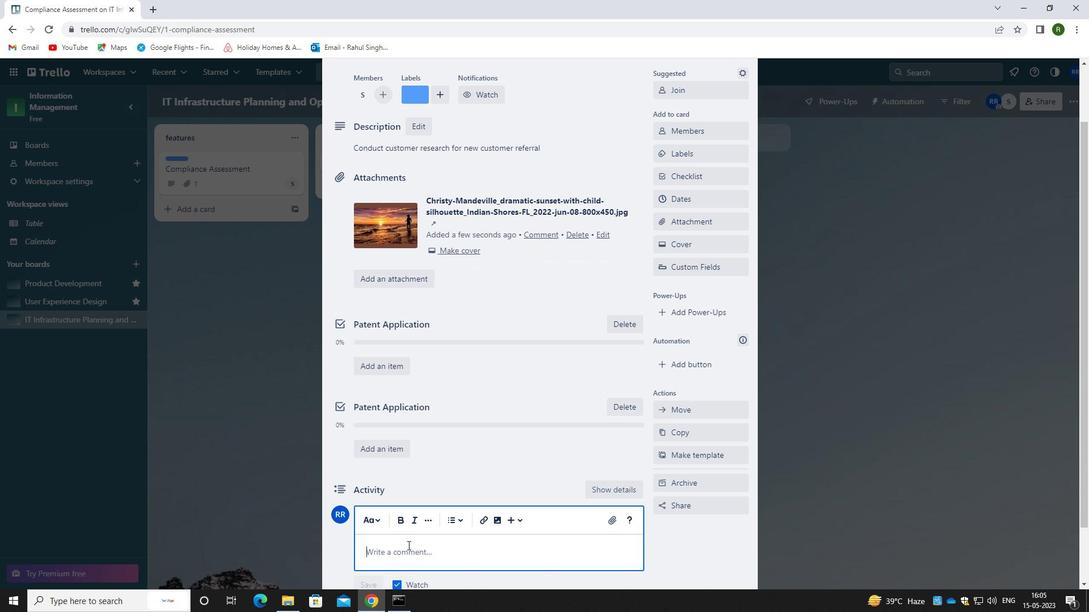 
Action: Mouse pressed left at (407, 549)
Screenshot: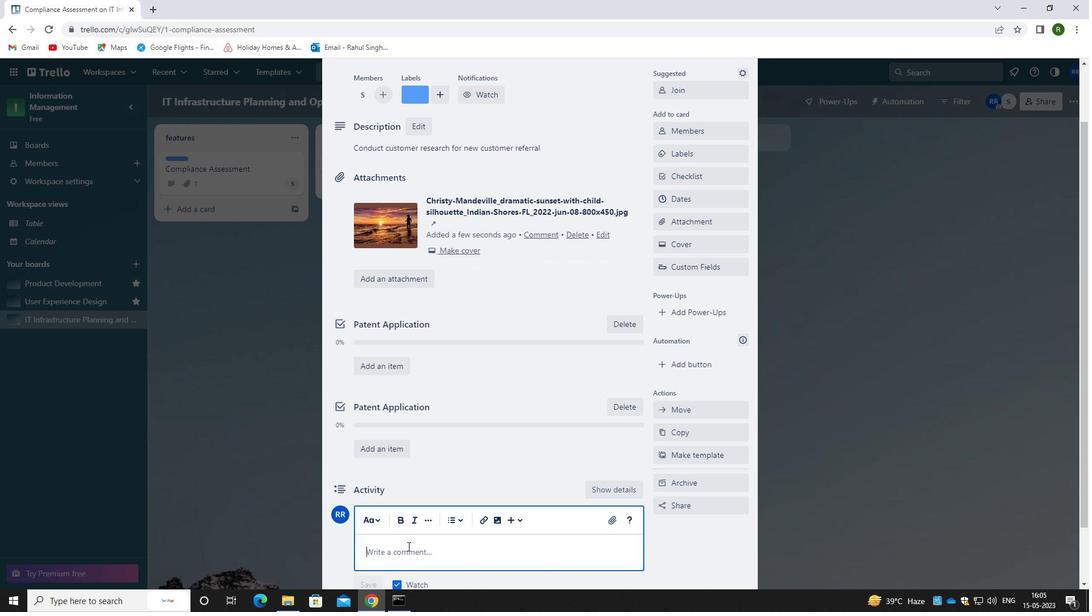 
Action: Mouse moved to (408, 549)
Screenshot: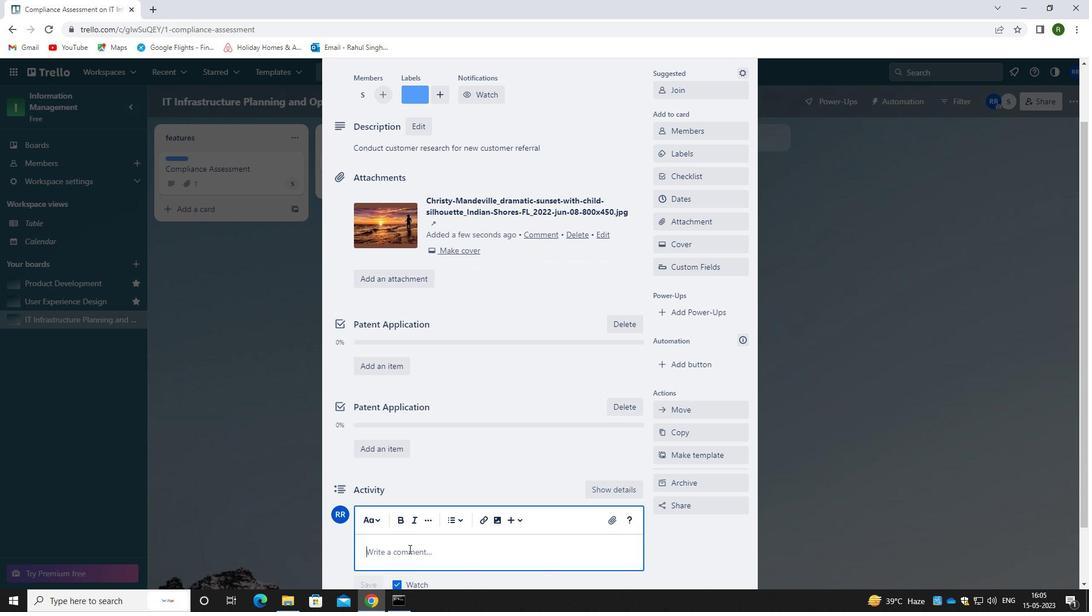 
Action: Key pressed <Key.caps_lock>T<Key.caps_lock>HIS<Key.space>TASK<Key.space>PRESENTS<Key.space>AN<Key.space>OPPORTUNITY<Key.space>TO<Key.space>DEMONSTARAT<Key.backspace><Key.backspace>ATE<Key.space><Key.backspace><Key.backspace><Key.backspace><Key.backspace>ATE<Key.space><Key.backspace><Key.backspace><Key.backspace><Key.backspace><Key.backspace><Key.backspace>RATE<Key.space>OUR<Key.space>LEADERSHIP<Key.space>AND<Key.space>DECISION9MA=<Key.backspace><Key.backspace><Key.backspace><Key.backspace><Key.space>MAKING<Key.space>SKILLS,<Key.space>MAKING<Key.space>INFORMED<Key.space>CHOICES<Key.space>AND<Key.space>TAKING<Key.space>ACTION.
Screenshot: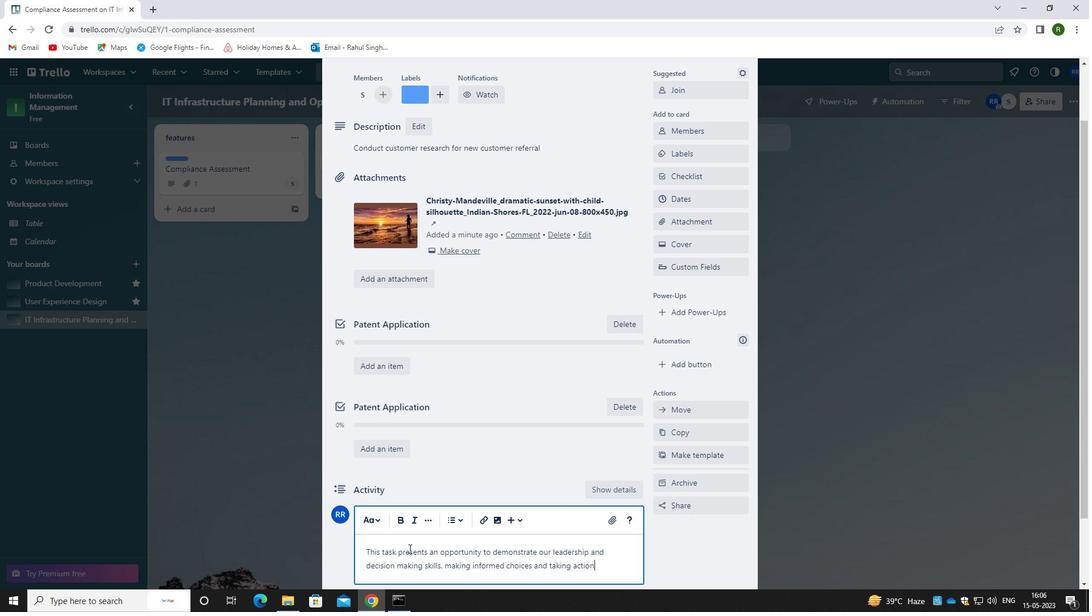 
Action: Mouse moved to (414, 480)
Screenshot: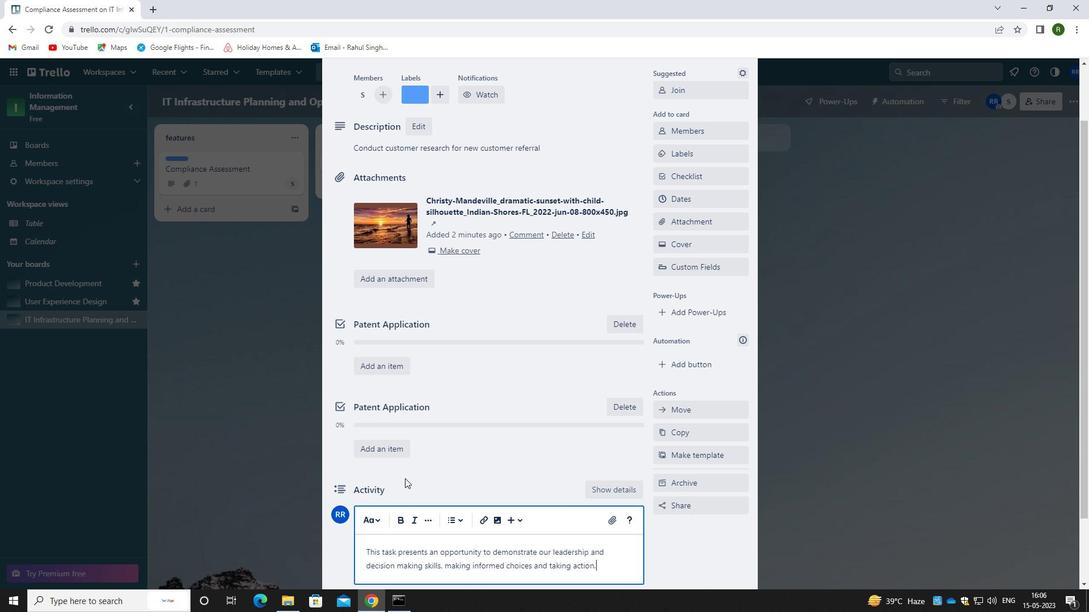 
Action: Mouse scrolled (414, 479) with delta (0, 0)
Screenshot: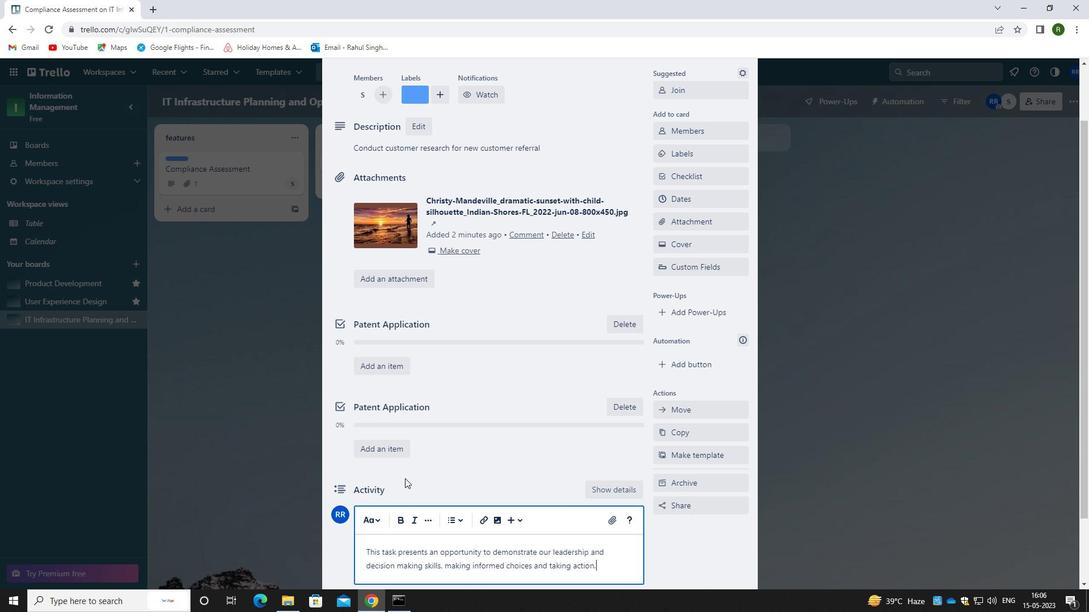 
Action: Mouse moved to (367, 537)
Screenshot: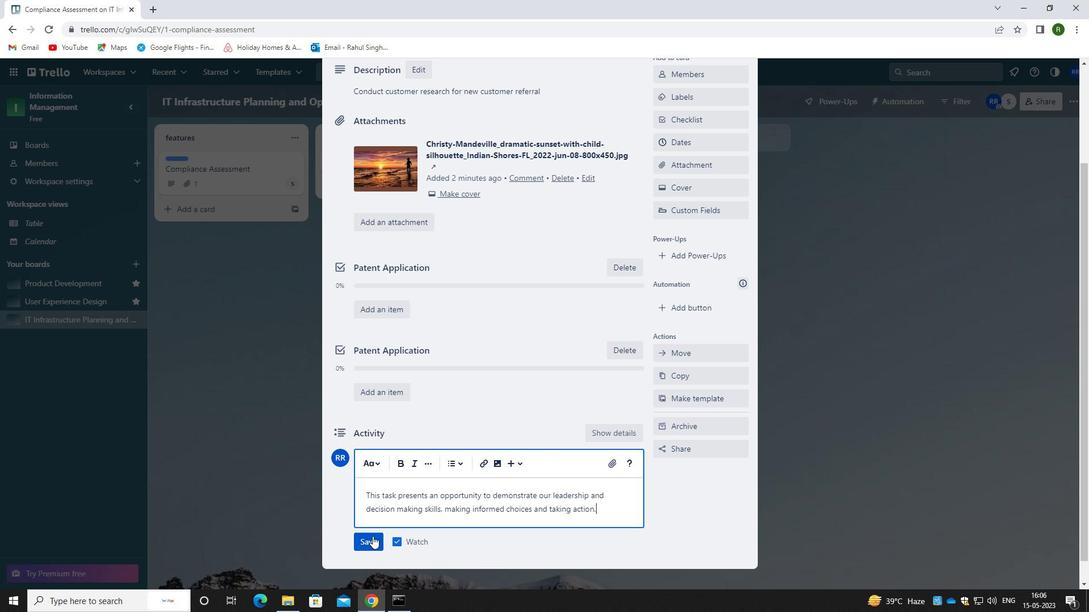 
Action: Mouse pressed left at (367, 537)
Screenshot: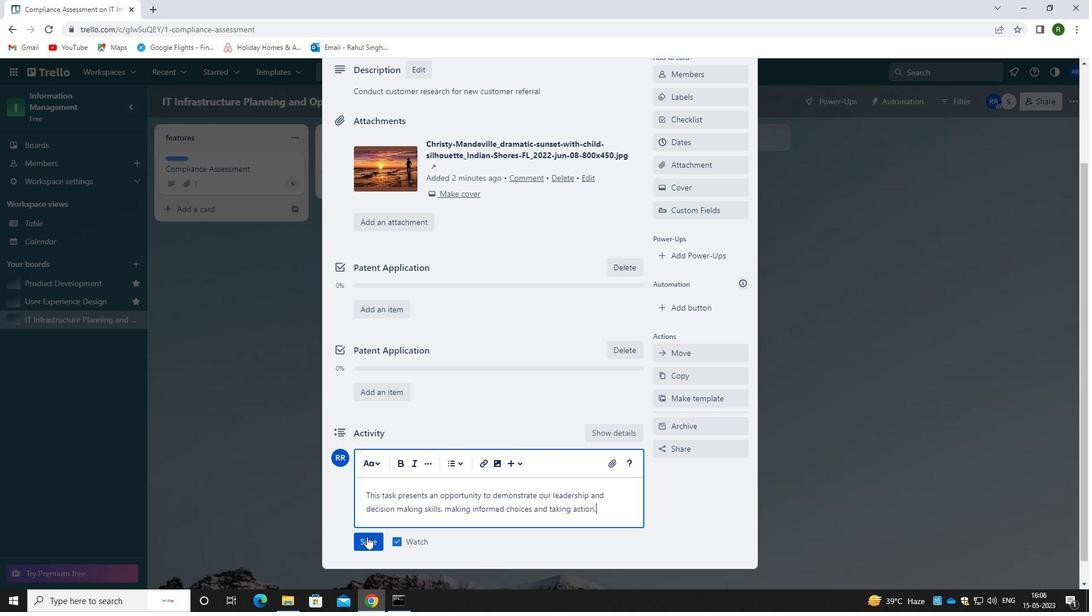
Action: Mouse moved to (684, 141)
Screenshot: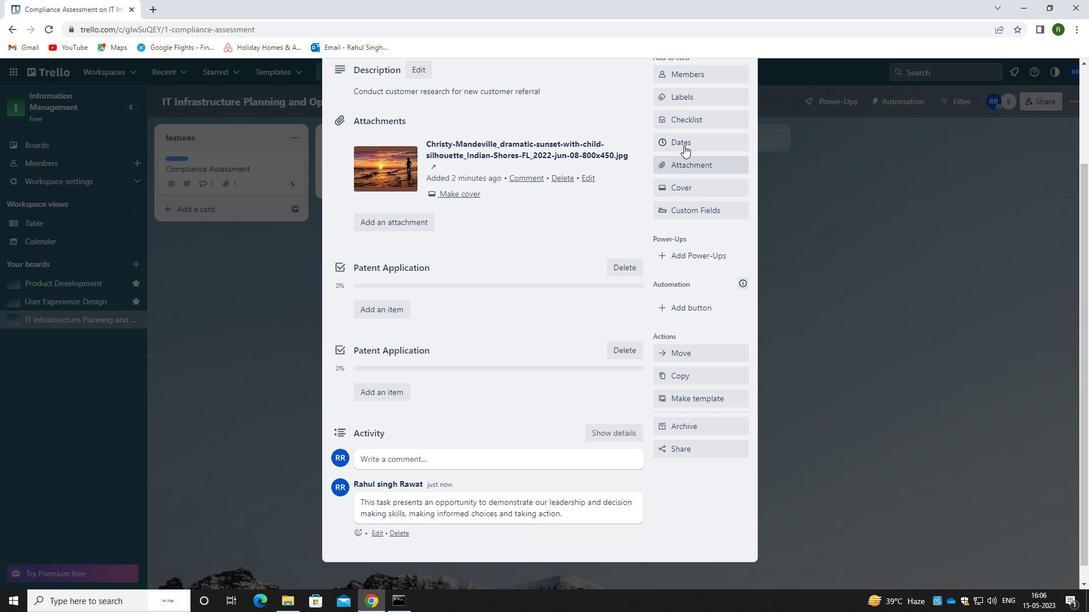 
Action: Mouse pressed left at (684, 141)
Screenshot: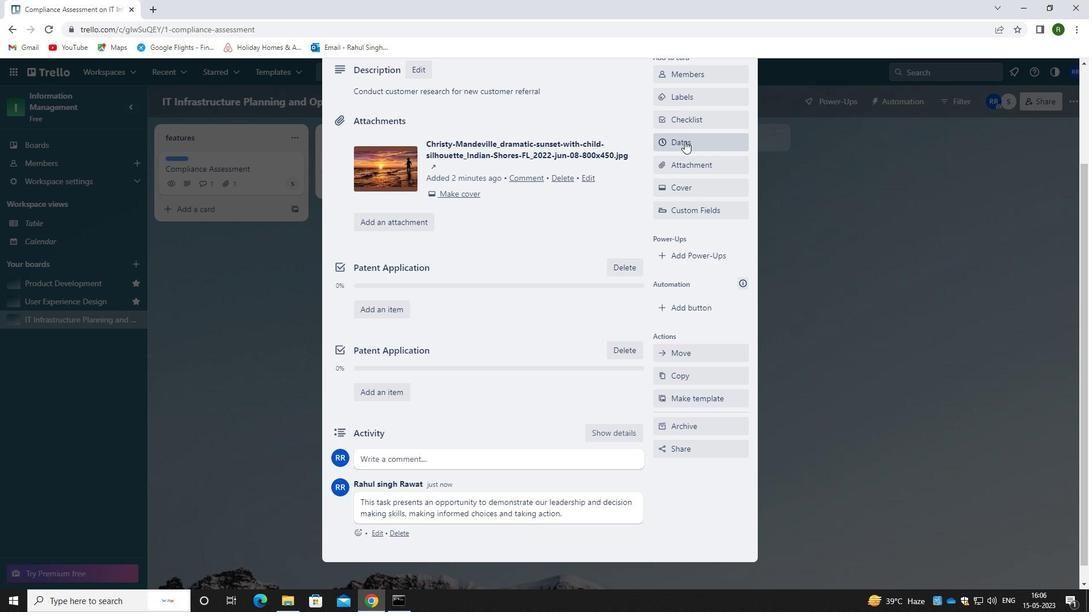 
Action: Mouse moved to (667, 375)
Screenshot: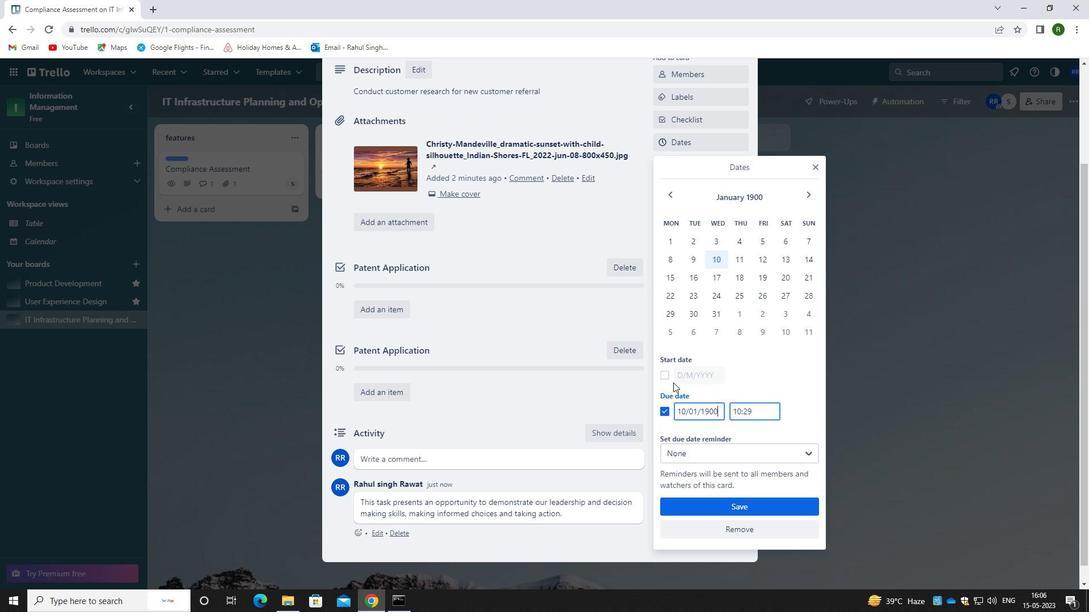 
Action: Mouse pressed left at (667, 375)
Screenshot: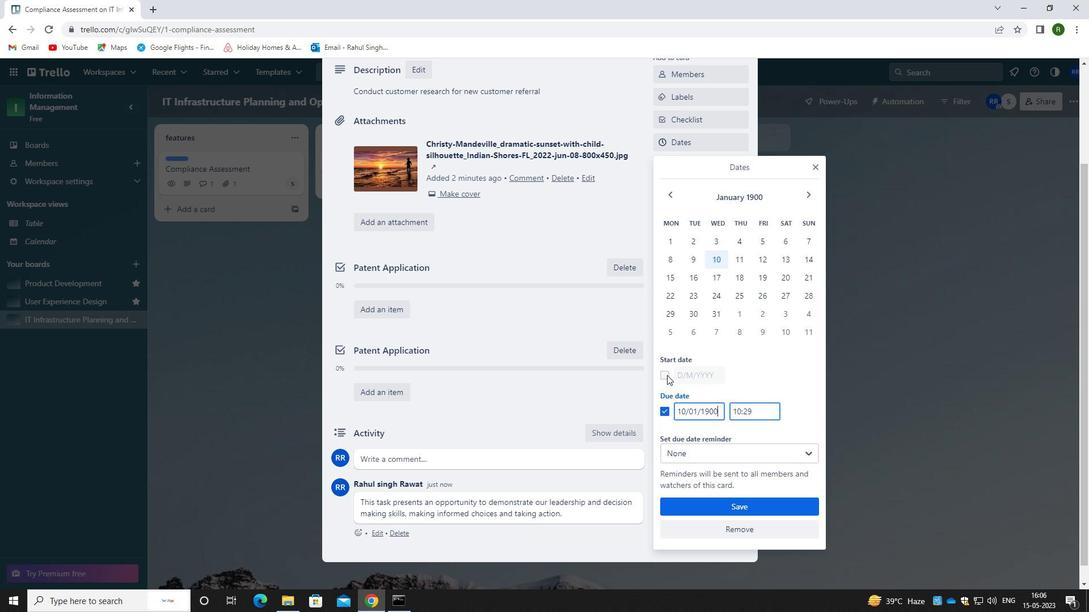 
Action: Mouse moved to (719, 376)
Screenshot: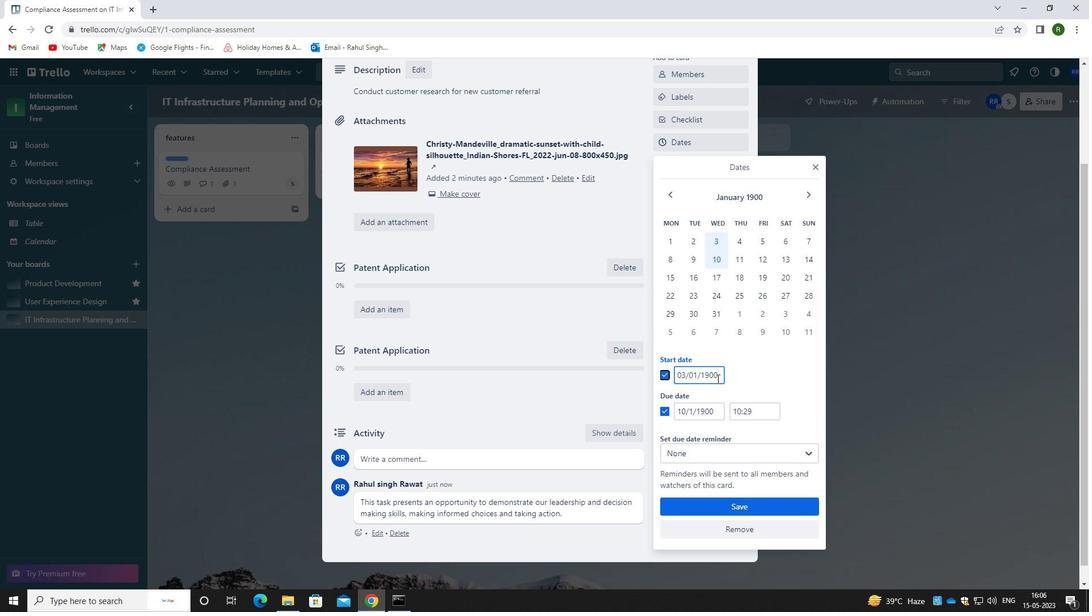 
Action: Mouse pressed left at (719, 376)
Screenshot: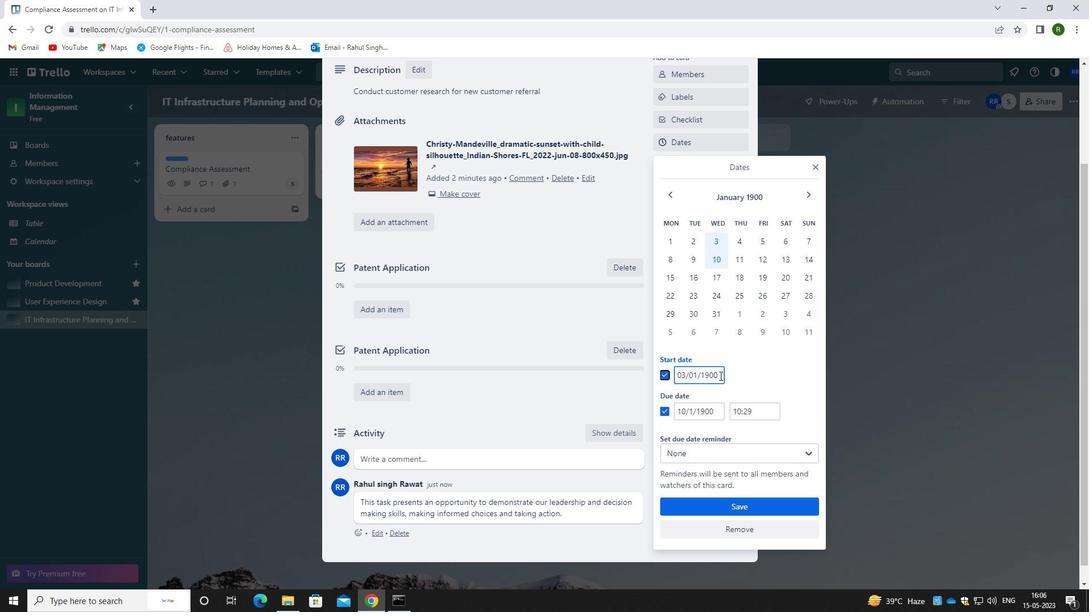 
Action: Mouse moved to (715, 378)
Screenshot: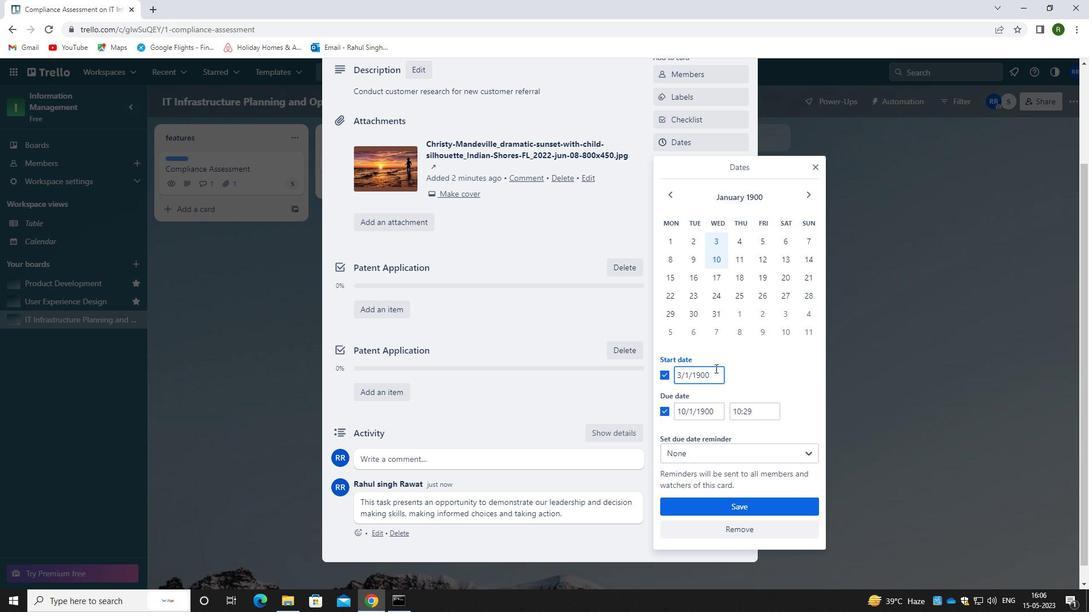 
Action: Mouse pressed left at (715, 378)
Screenshot: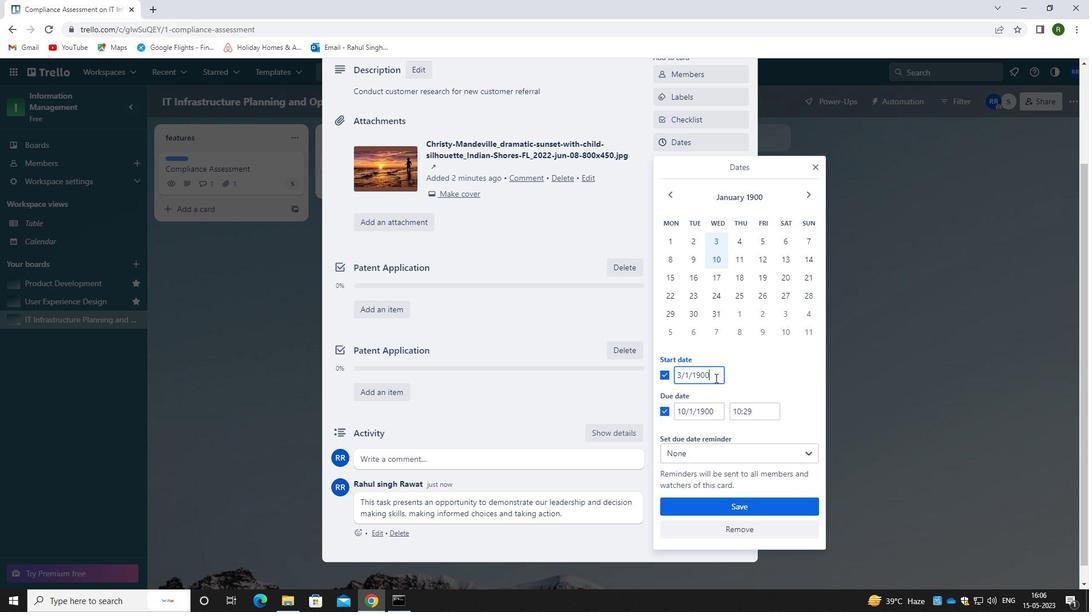 
Action: Mouse moved to (644, 367)
Screenshot: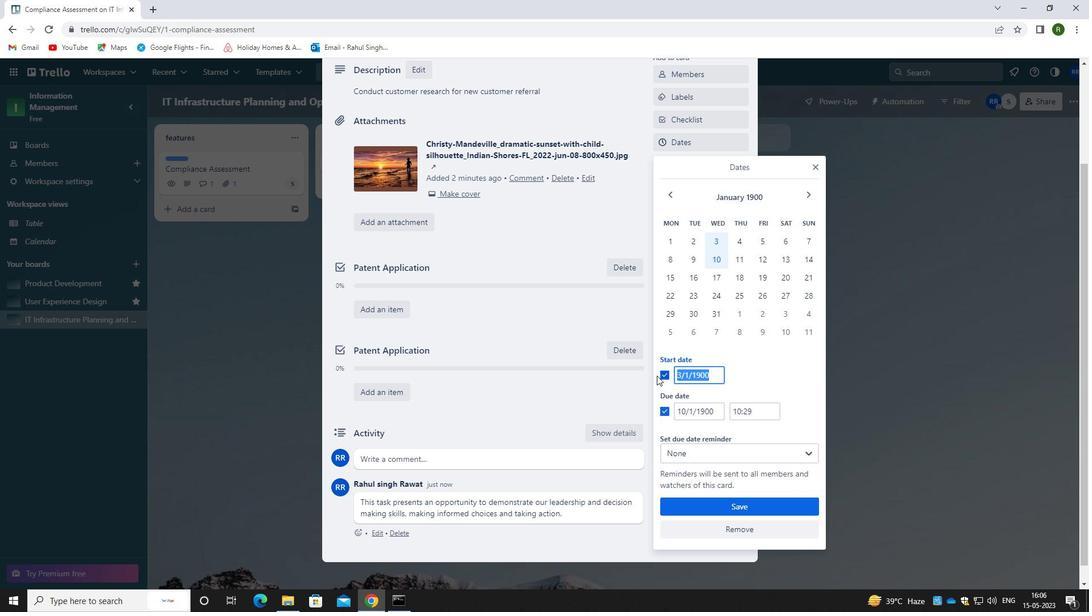 
Action: Key pressed 3/1/1900
Screenshot: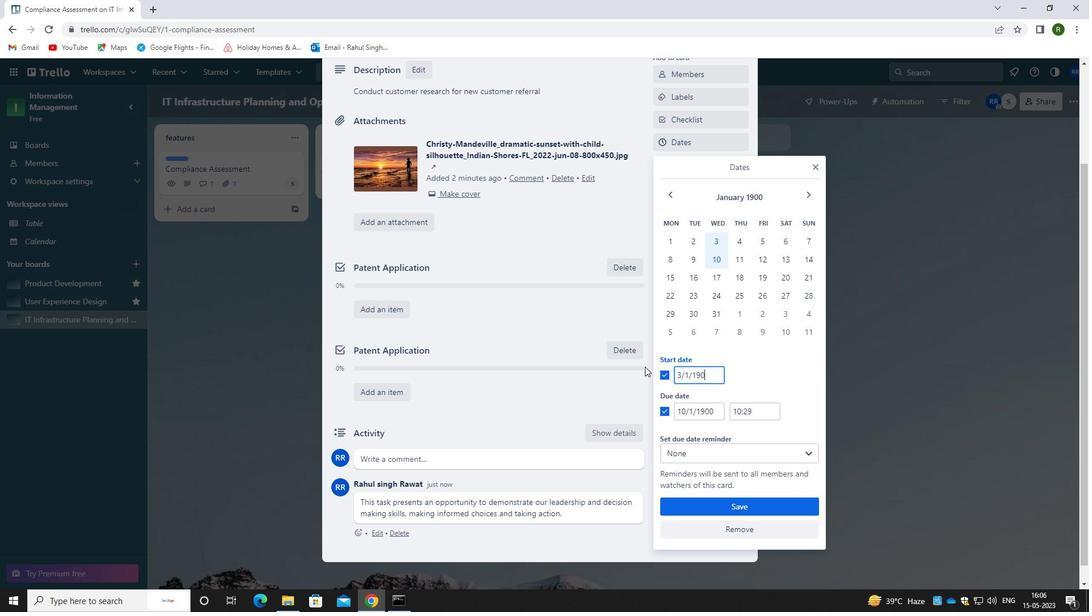 
Action: Mouse moved to (716, 411)
Screenshot: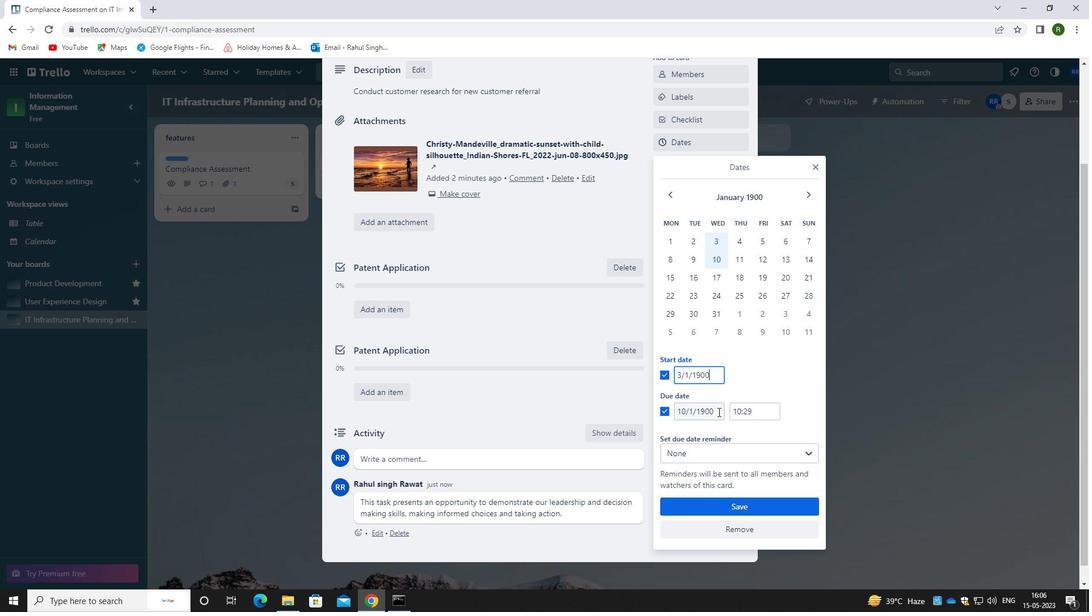 
Action: Mouse pressed left at (716, 411)
Screenshot: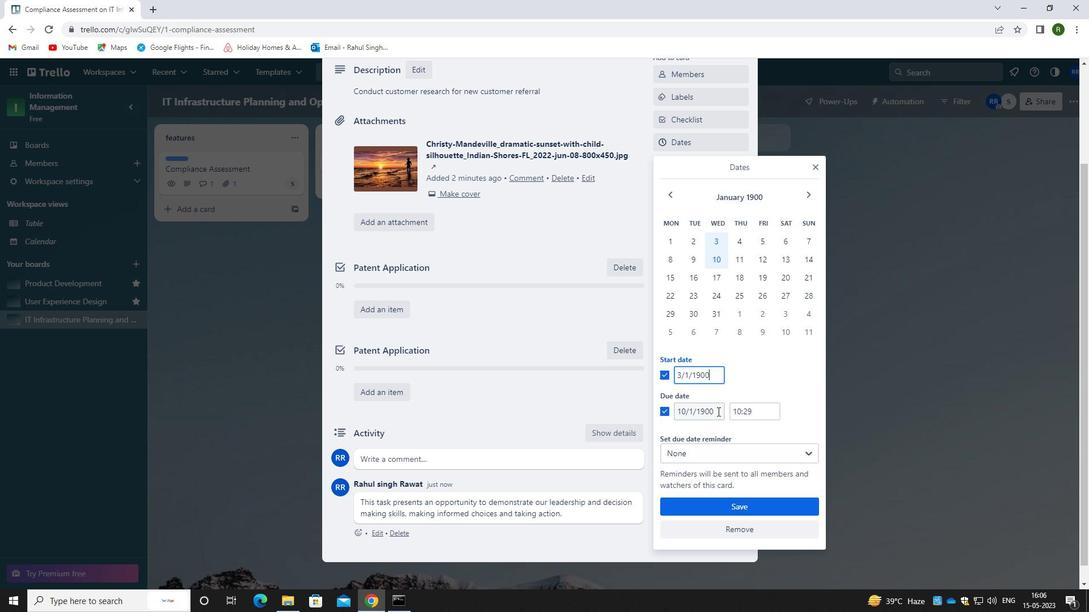 
Action: Mouse moved to (657, 415)
Screenshot: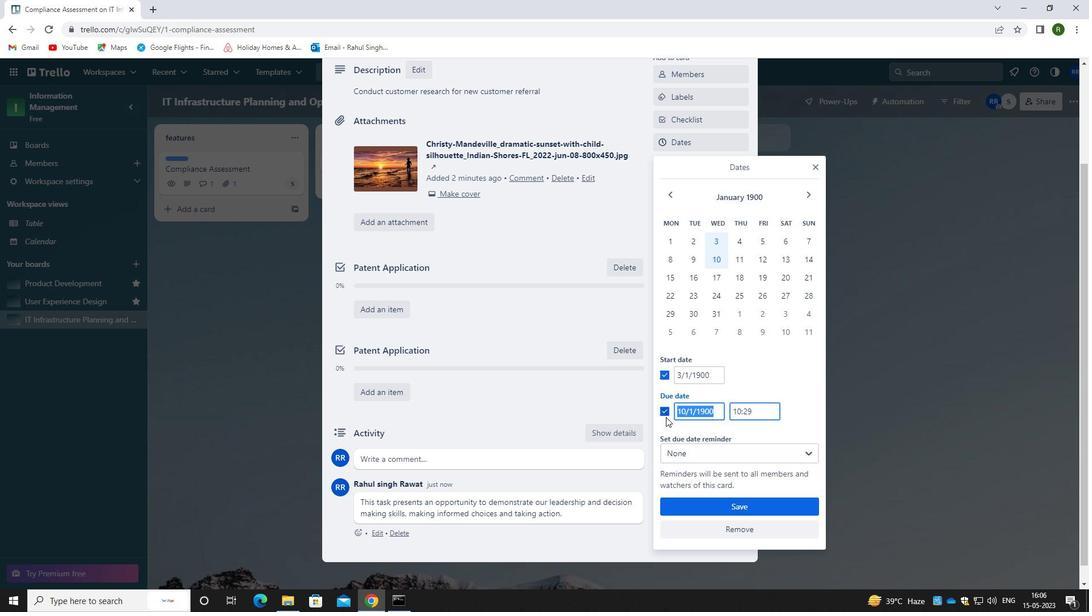 
Action: Key pressed 10/1/1900
Screenshot: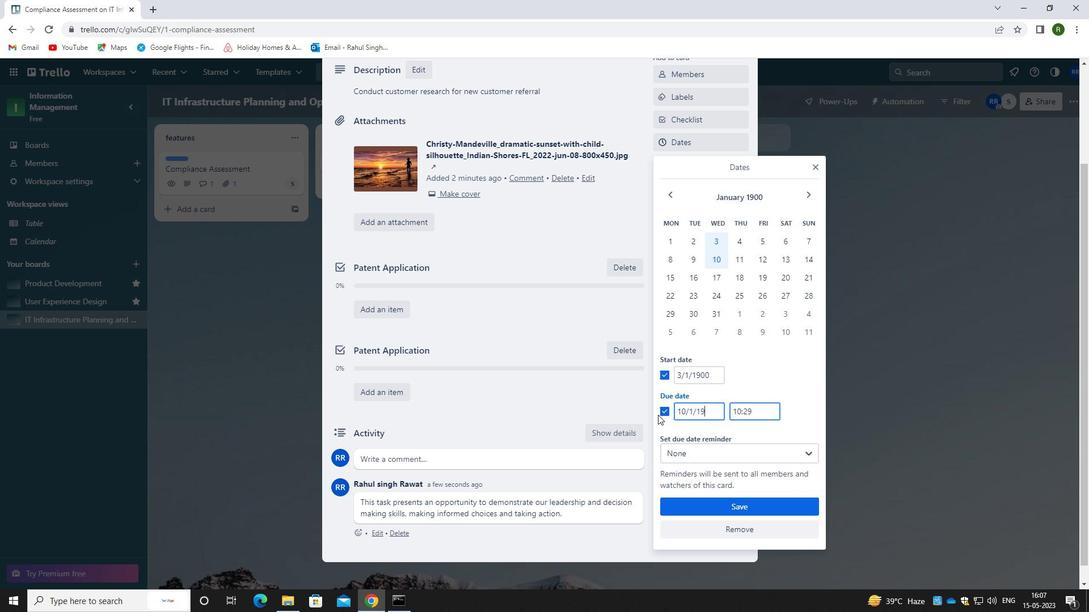 
Action: Mouse moved to (752, 511)
Screenshot: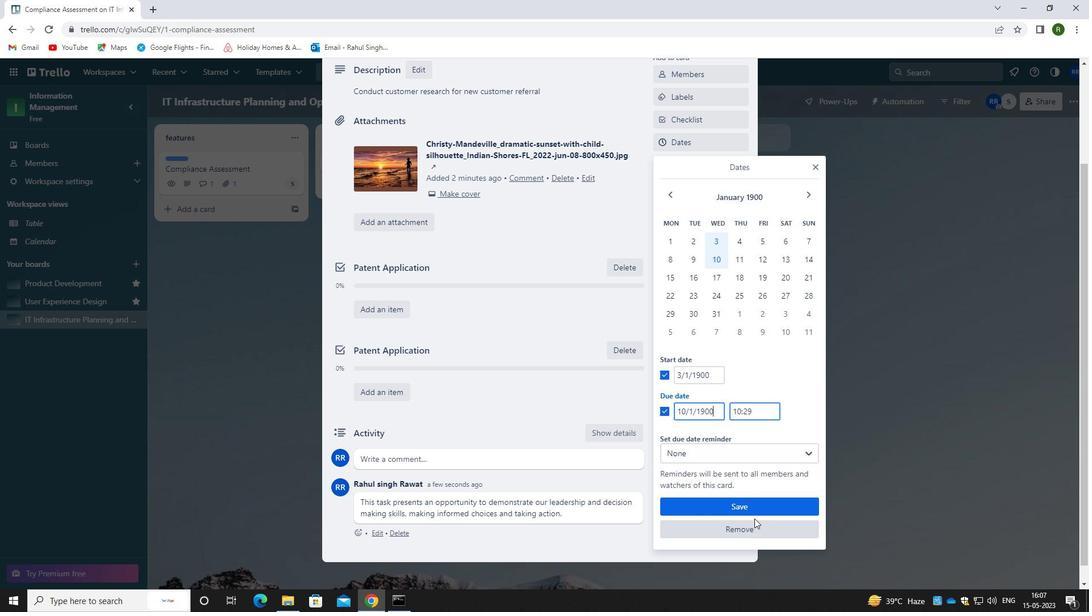 
Action: Mouse pressed left at (752, 511)
Screenshot: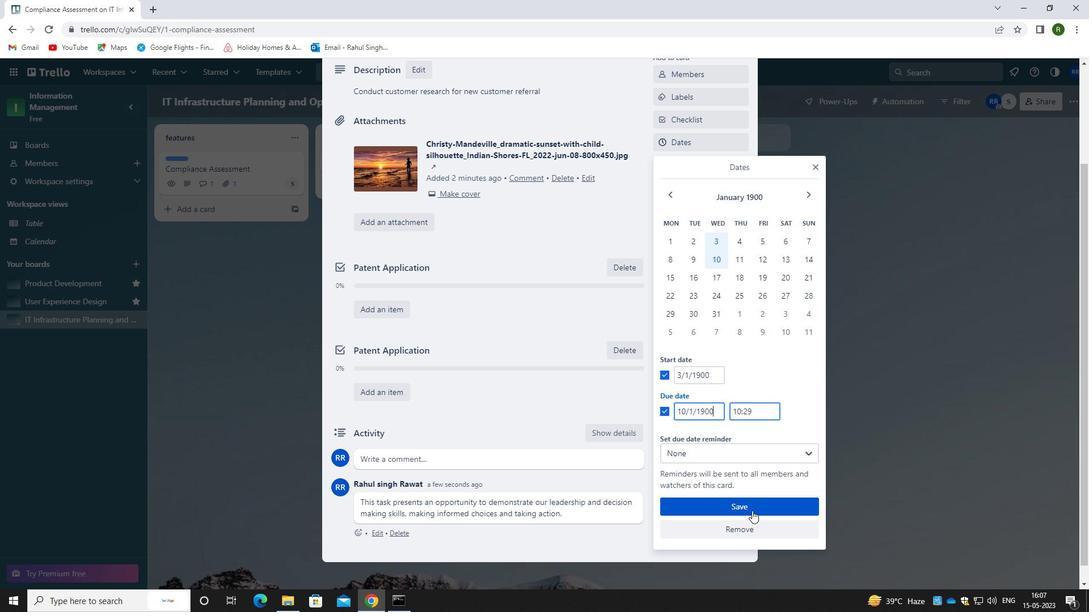 
Action: Mouse moved to (653, 398)
Screenshot: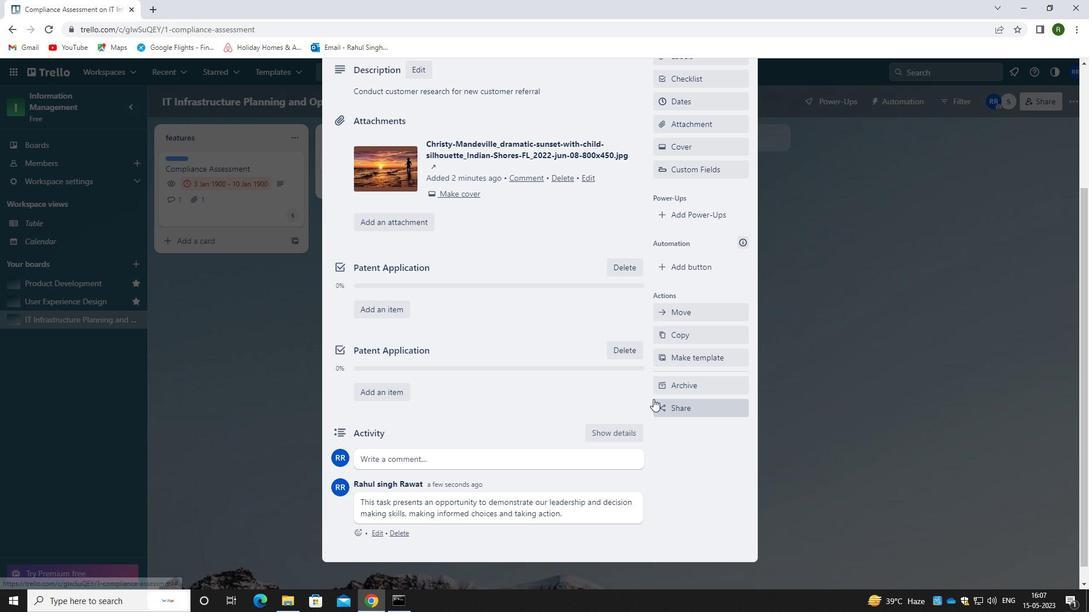 
Action: Mouse scrolled (653, 399) with delta (0, 0)
Screenshot: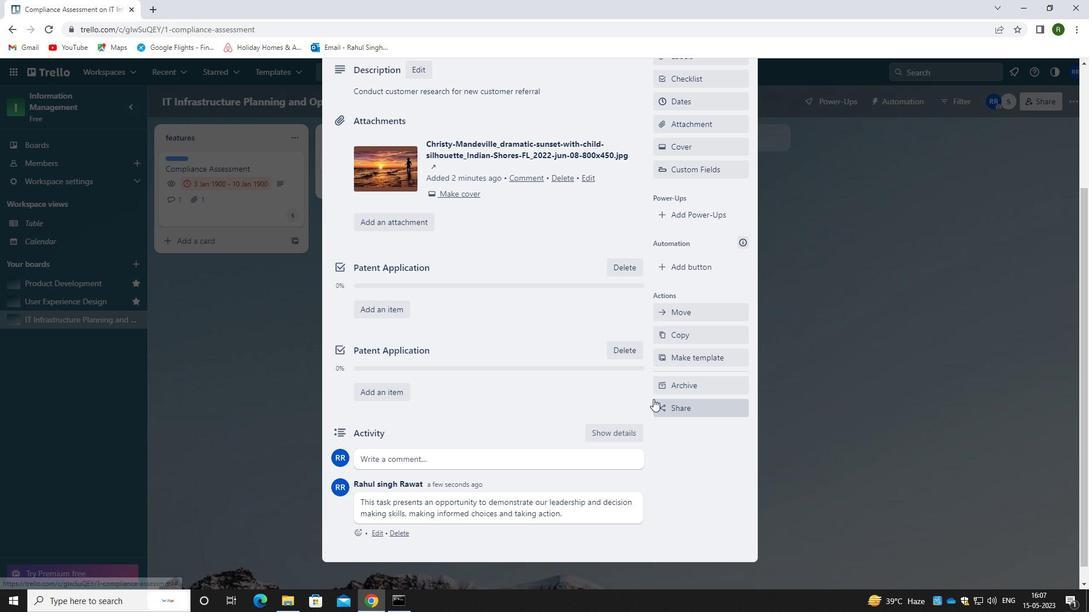 
Action: Mouse scrolled (653, 399) with delta (0, 0)
Screenshot: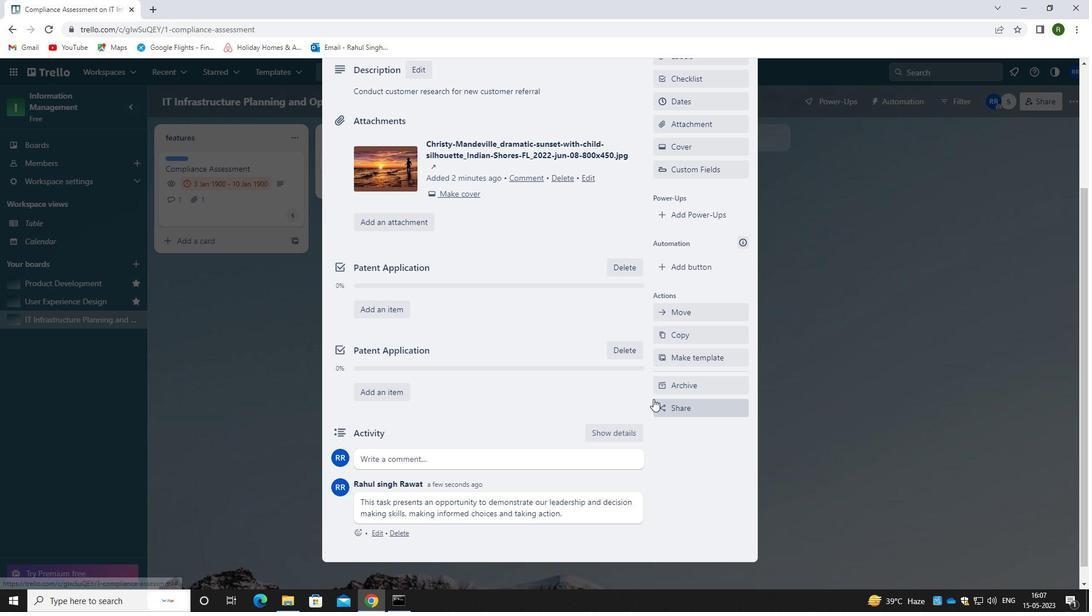 
Action: Mouse scrolled (653, 399) with delta (0, 0)
Screenshot: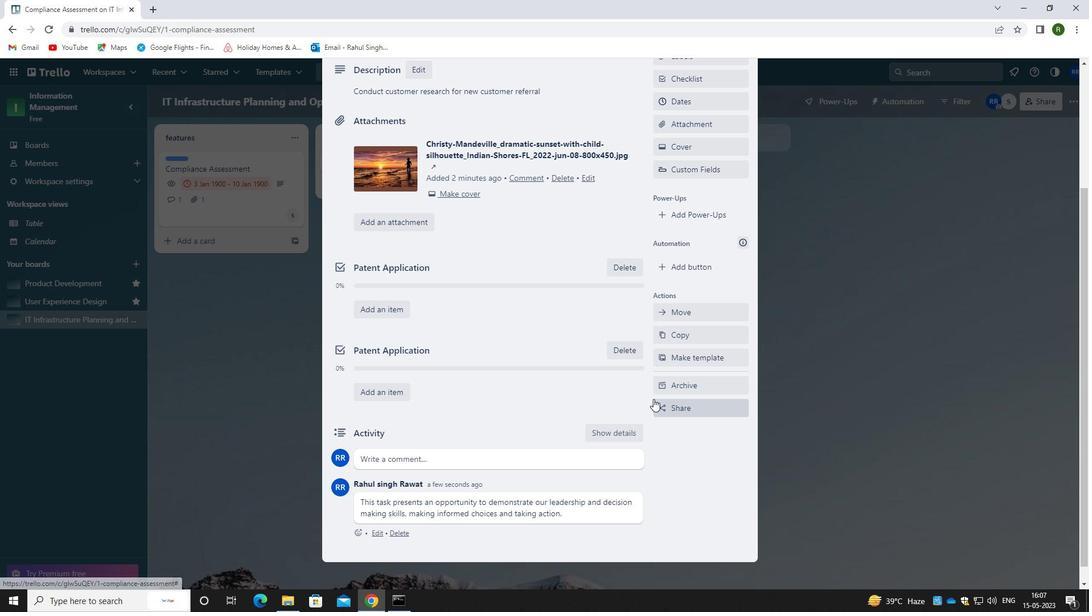 
